 Task: Look for space in Pfaffenhofen an der Ilm, Germany from 9th June, 2023 to 16th June, 2023 for 2 adults in price range Rs.8000 to Rs.16000. Place can be entire place with 2 bedrooms having 2 beds and 1 bathroom. Property type can be house, flat, guest house. Booking option can be shelf check-in. Required host language is English.
Action: Mouse moved to (261, 142)
Screenshot: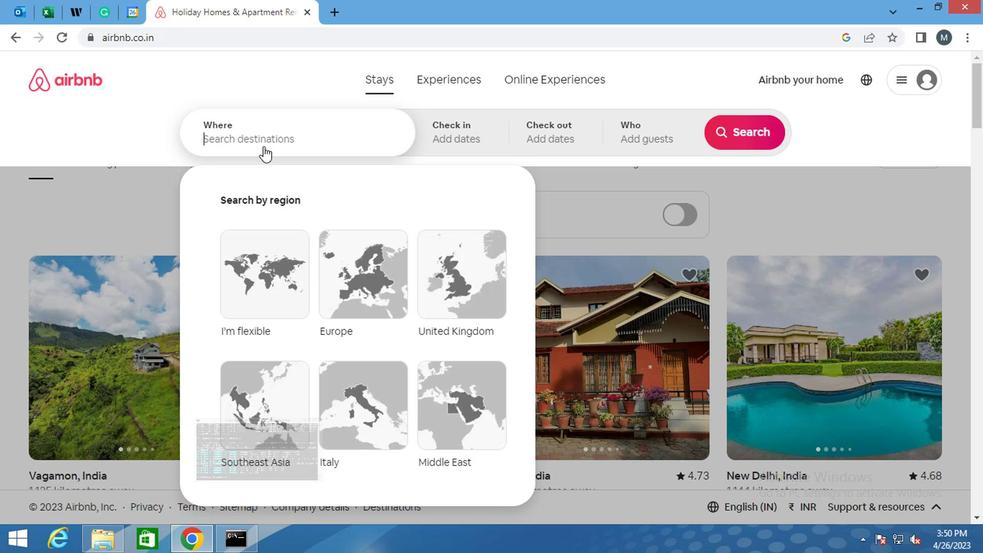 
Action: Mouse pressed left at (261, 142)
Screenshot: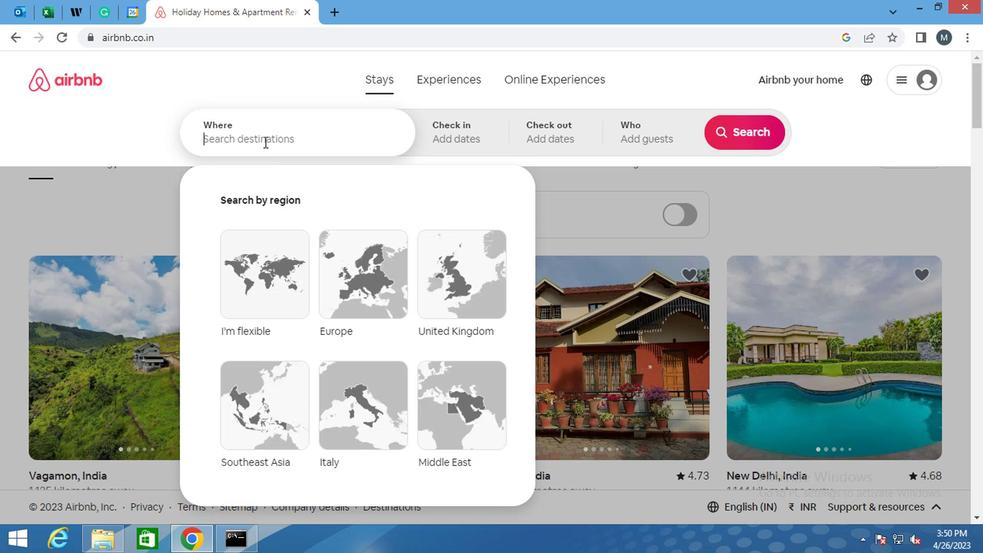 
Action: Key pressed <Key.shift>PFAFFENHOFEN<Key.space>AN<Key.space>DER<Key.space>ILM,<Key.space><Key.shift>GERMAN
Screenshot: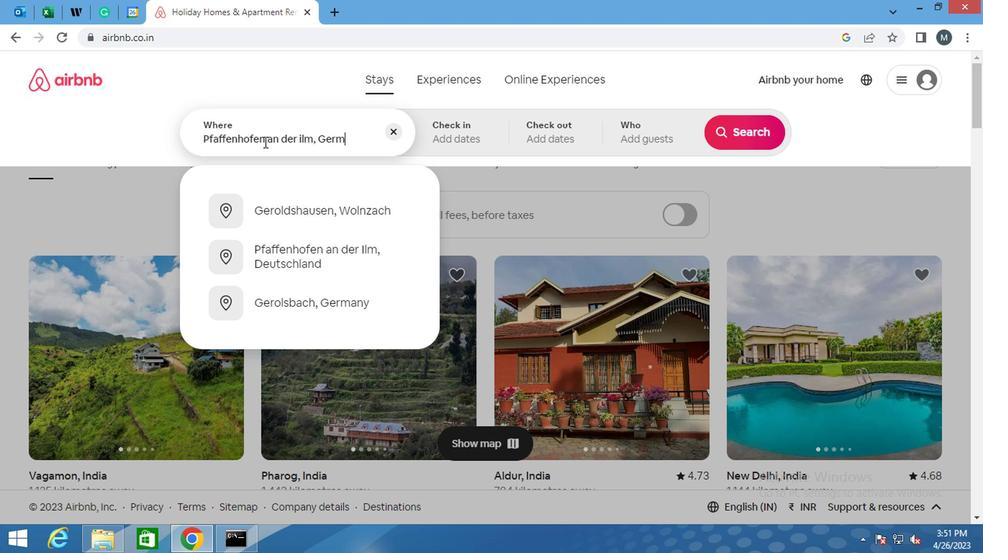
Action: Mouse moved to (286, 210)
Screenshot: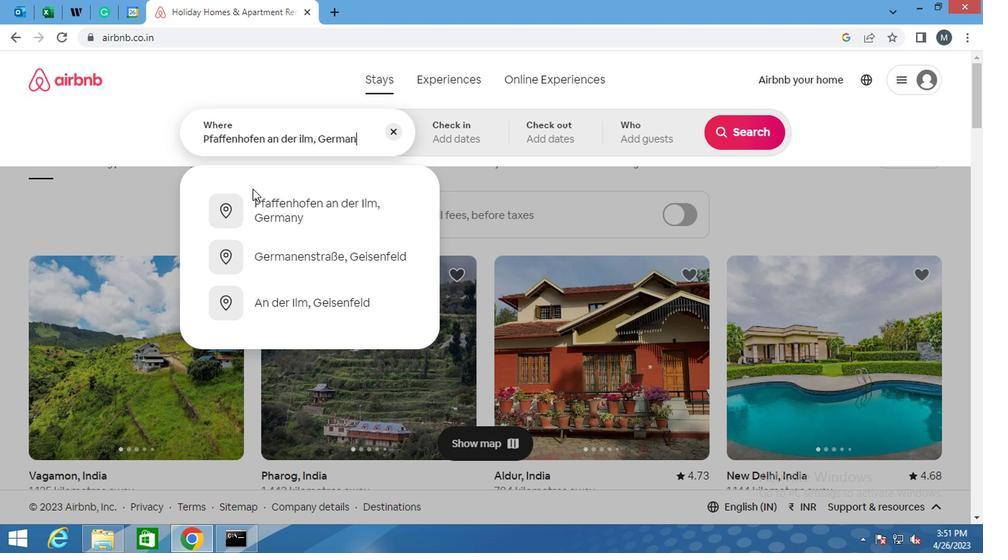 
Action: Mouse pressed left at (286, 210)
Screenshot: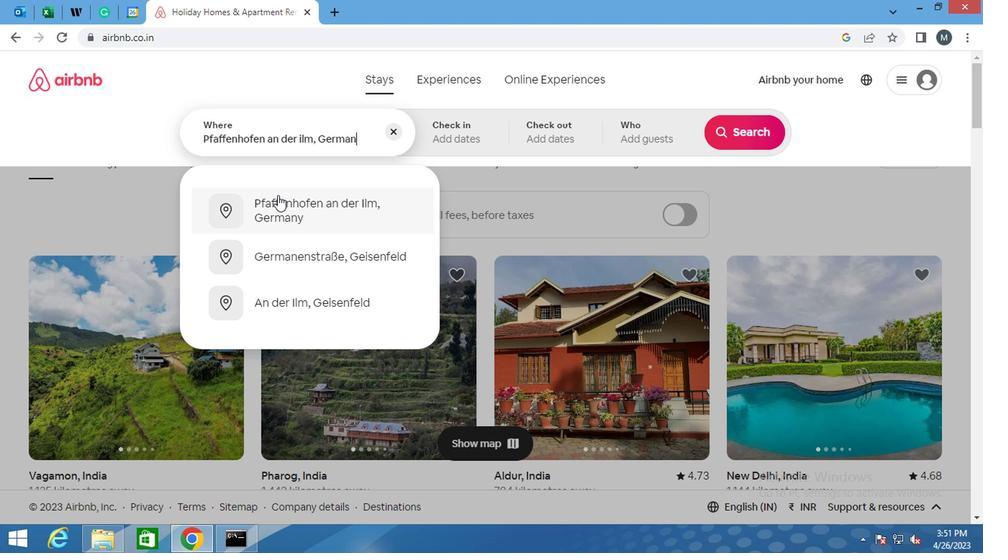 
Action: Mouse moved to (731, 242)
Screenshot: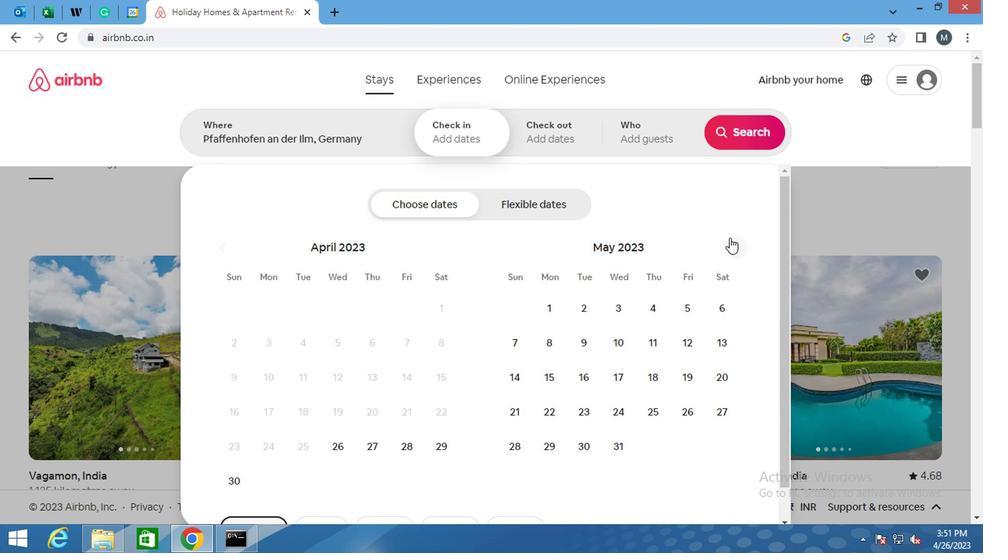 
Action: Mouse pressed left at (731, 242)
Screenshot: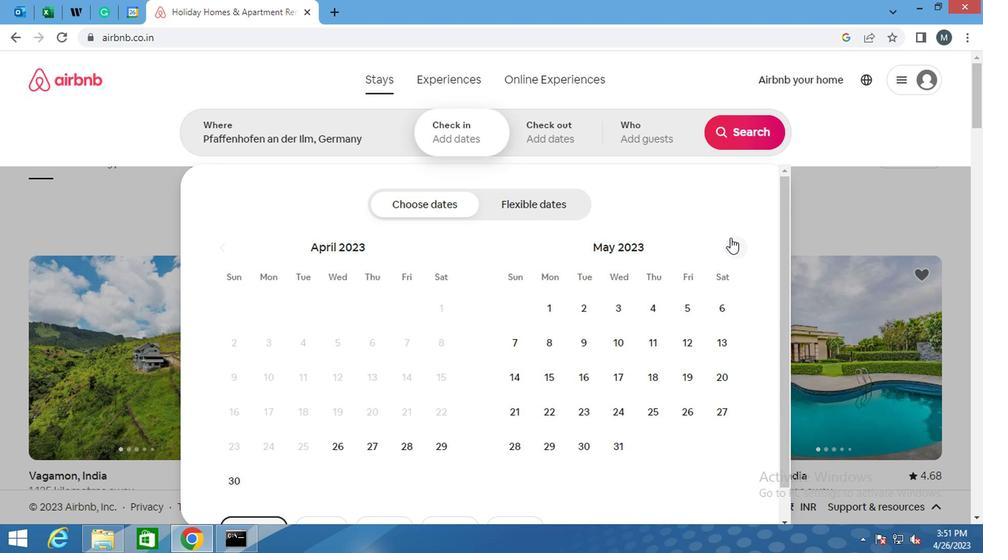 
Action: Mouse moved to (679, 341)
Screenshot: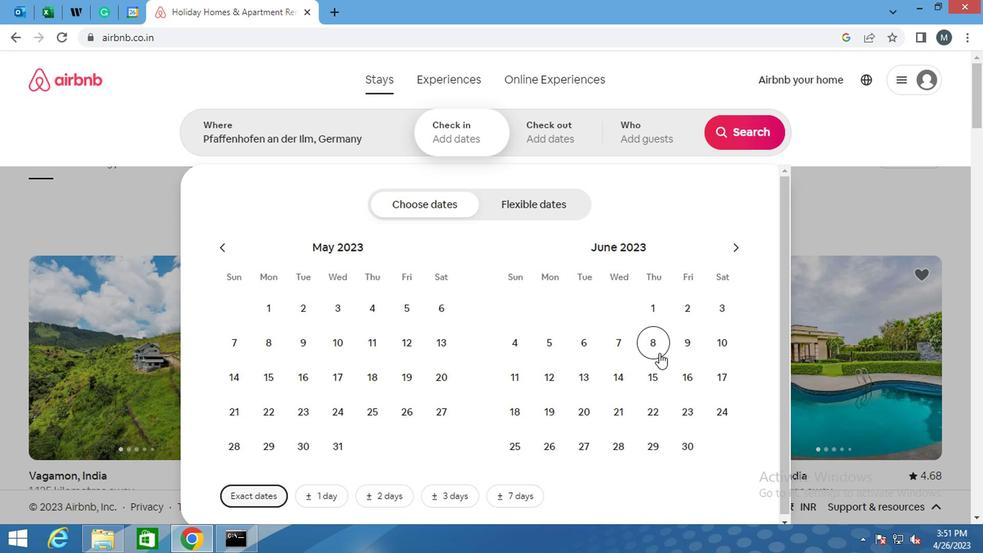 
Action: Mouse pressed left at (679, 341)
Screenshot: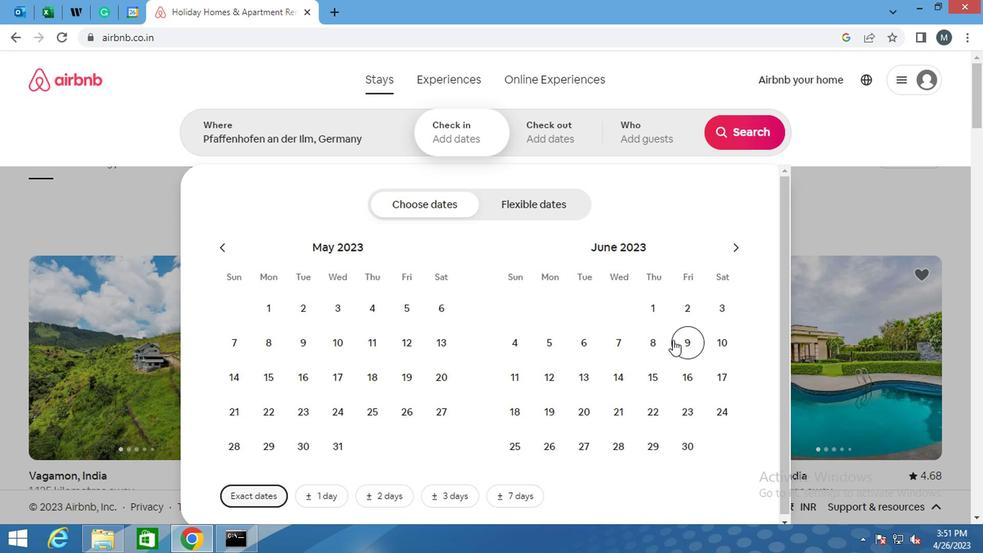 
Action: Mouse moved to (683, 383)
Screenshot: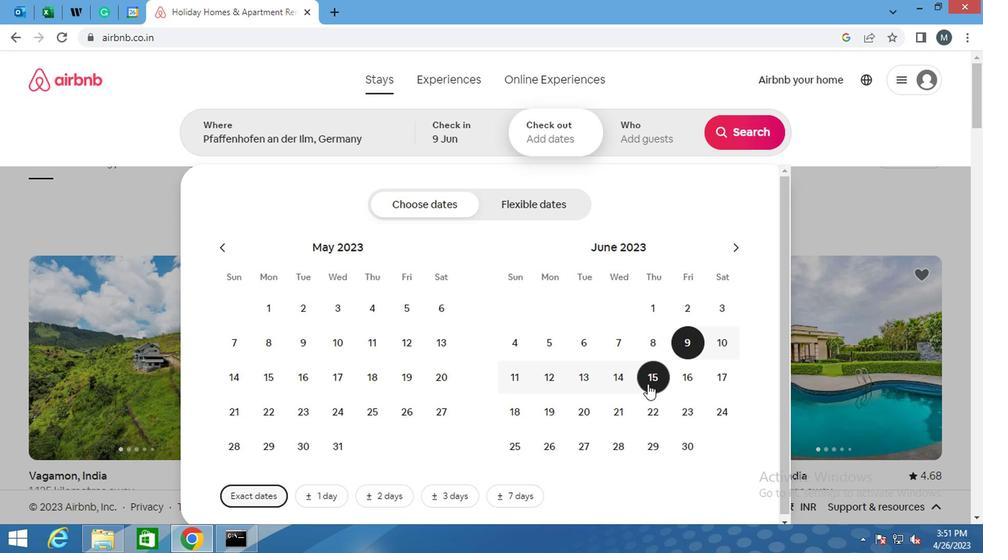 
Action: Mouse pressed left at (683, 383)
Screenshot: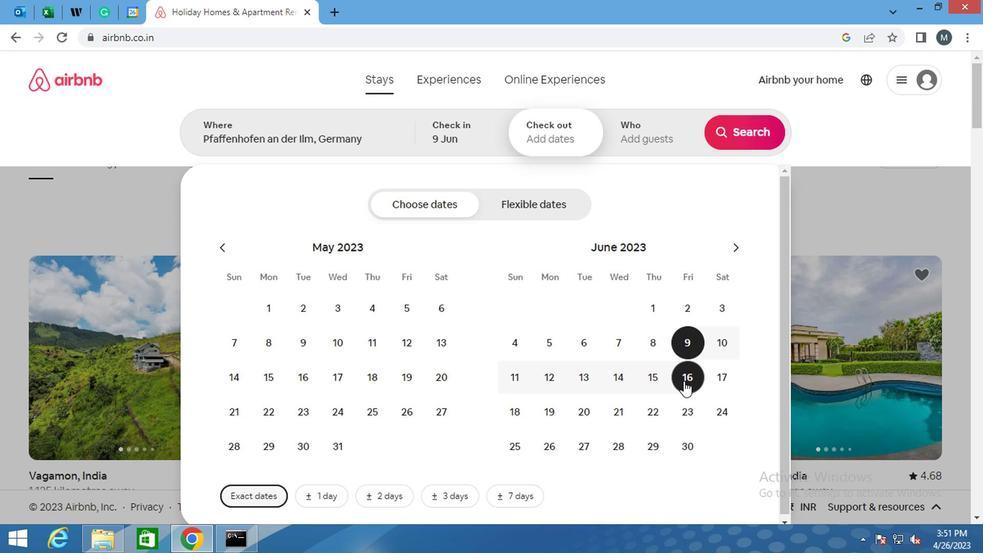 
Action: Mouse moved to (641, 136)
Screenshot: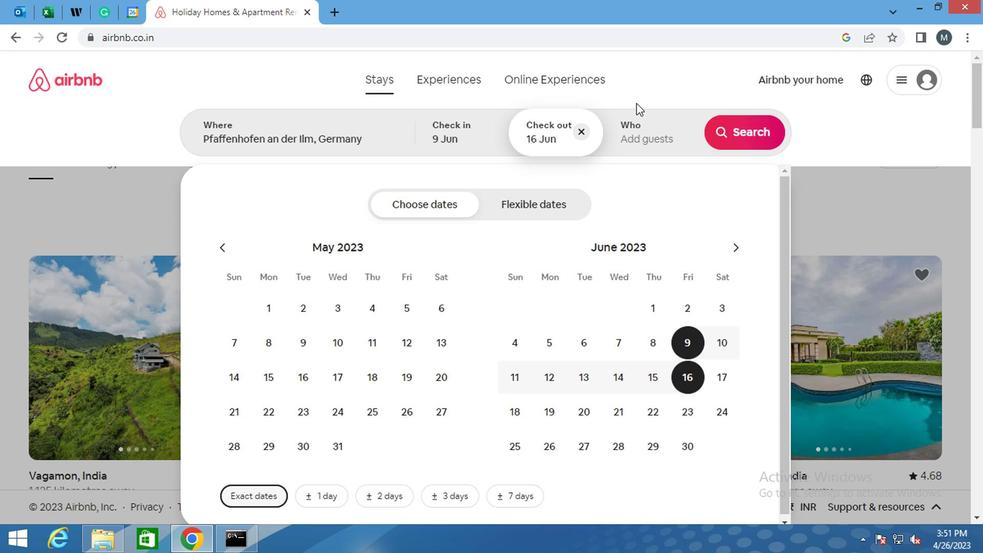 
Action: Mouse pressed left at (641, 136)
Screenshot: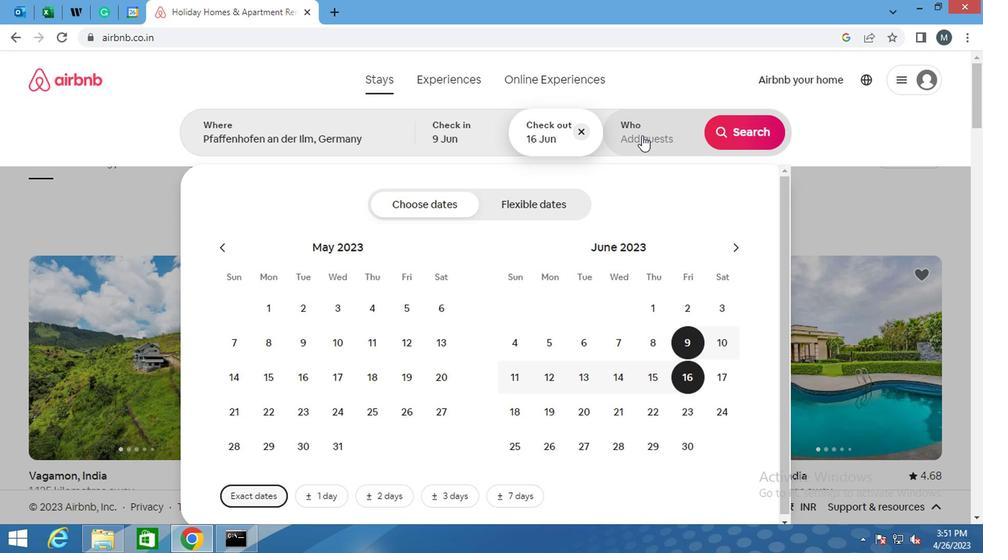 
Action: Mouse moved to (738, 212)
Screenshot: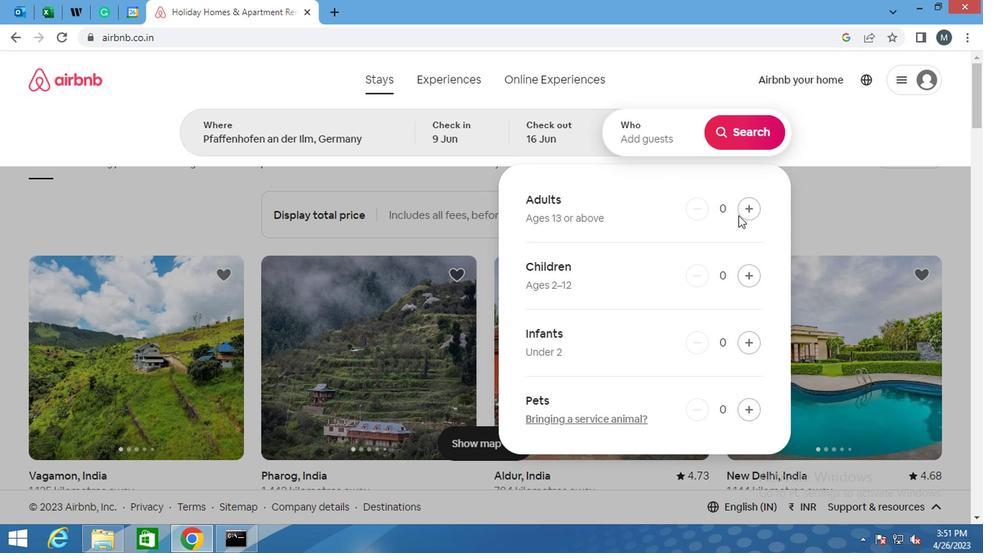 
Action: Mouse pressed left at (738, 212)
Screenshot: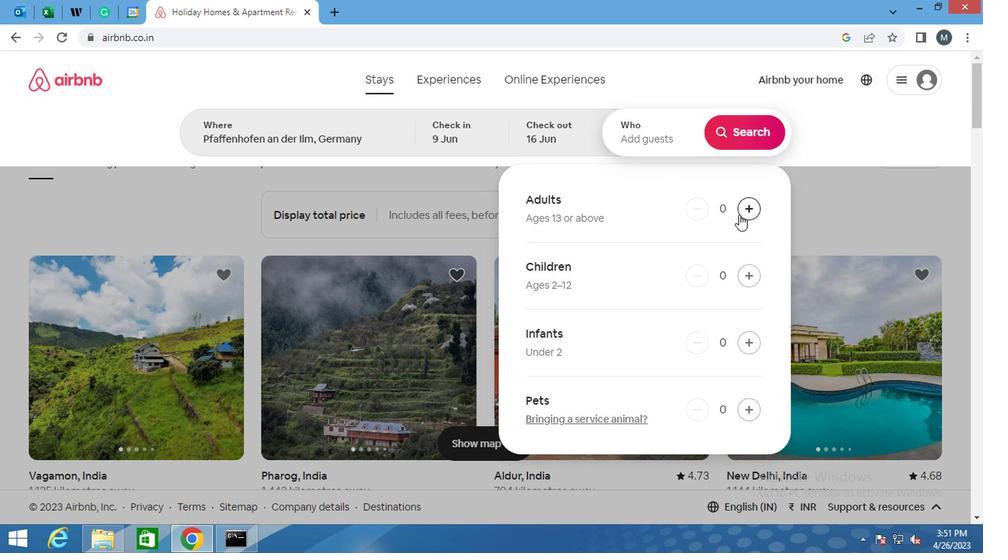 
Action: Mouse moved to (738, 212)
Screenshot: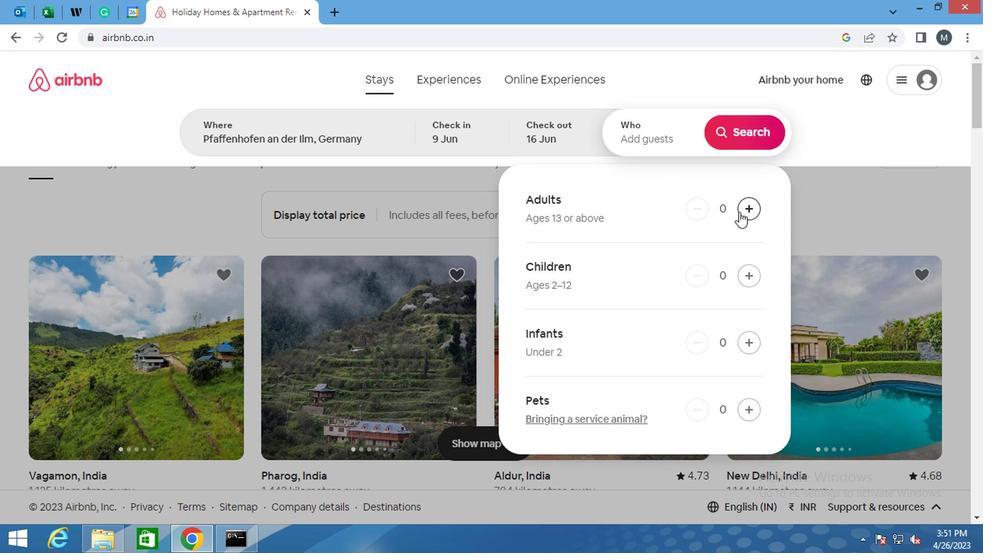 
Action: Mouse pressed left at (738, 212)
Screenshot: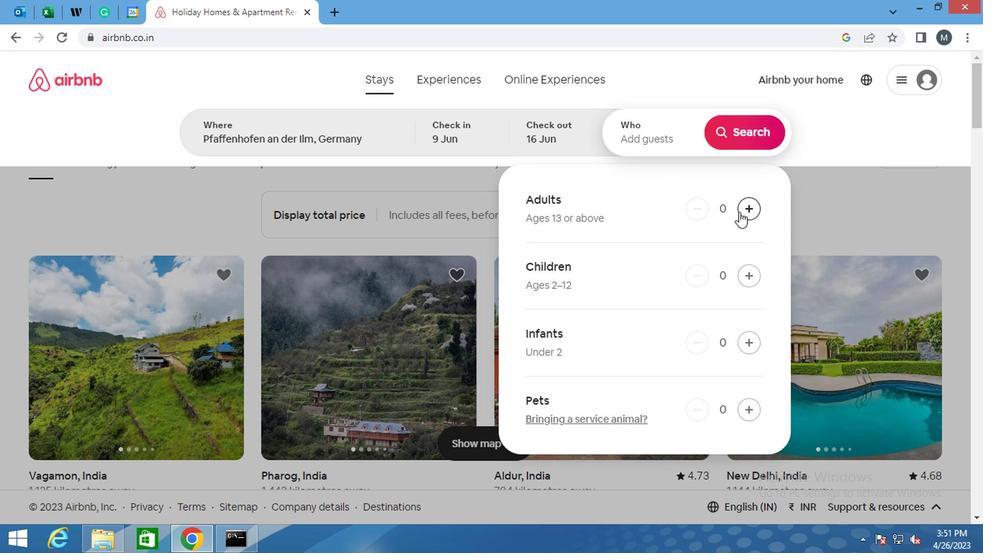 
Action: Mouse moved to (743, 142)
Screenshot: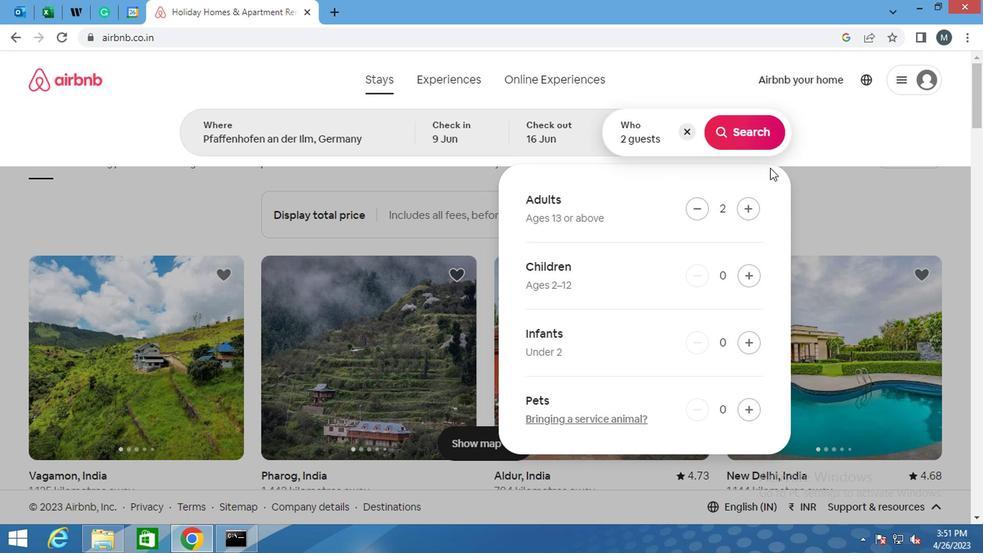 
Action: Mouse pressed left at (743, 142)
Screenshot: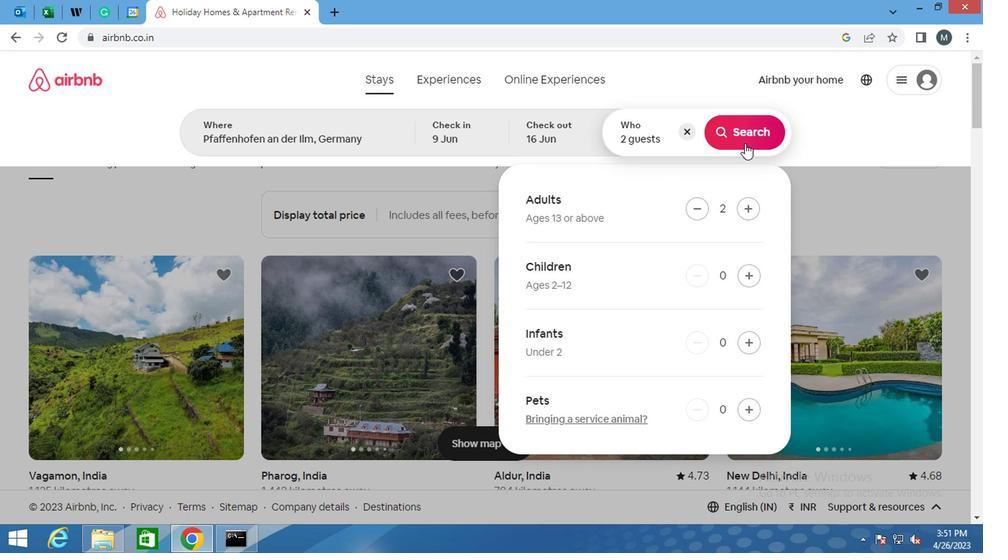
Action: Mouse moved to (925, 144)
Screenshot: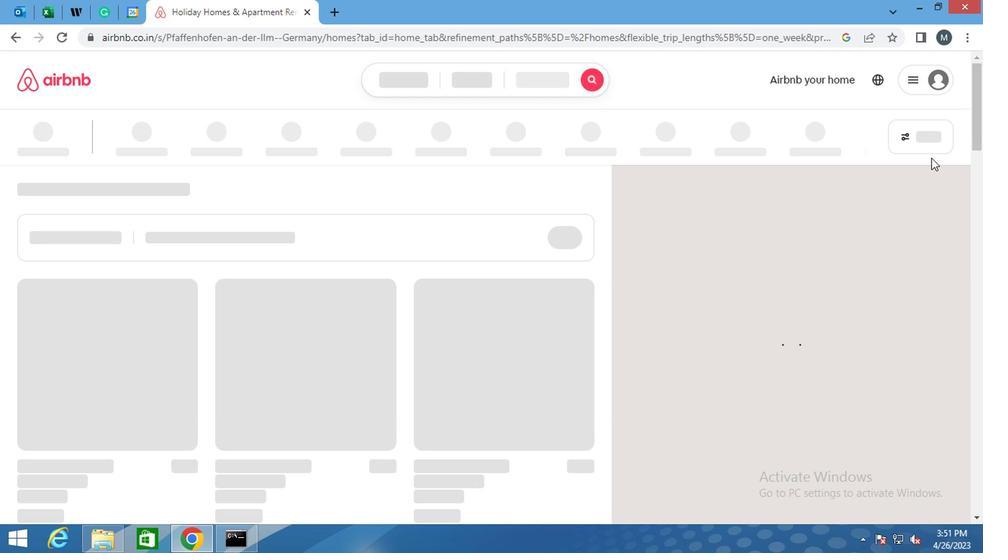 
Action: Mouse pressed left at (925, 144)
Screenshot: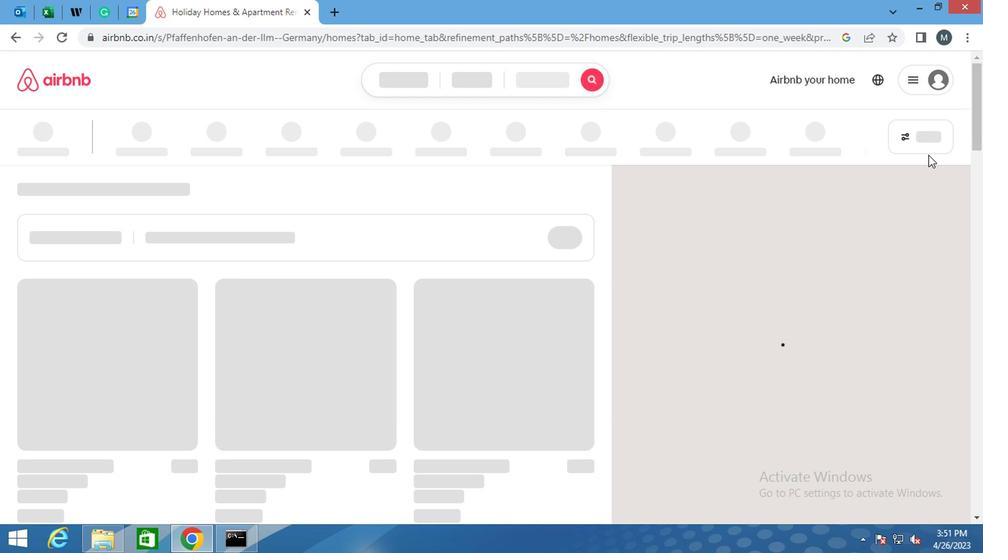 
Action: Mouse moved to (923, 139)
Screenshot: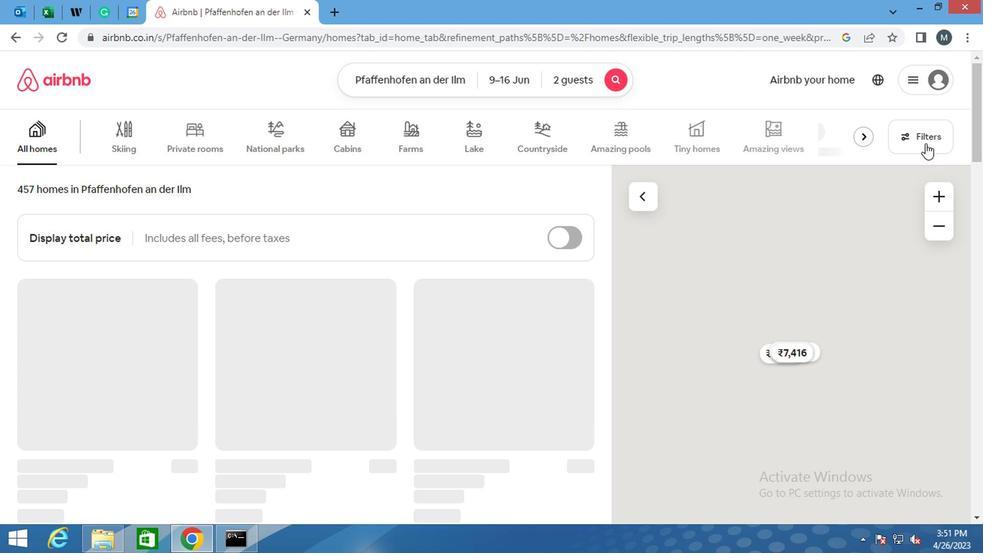 
Action: Mouse pressed left at (923, 139)
Screenshot: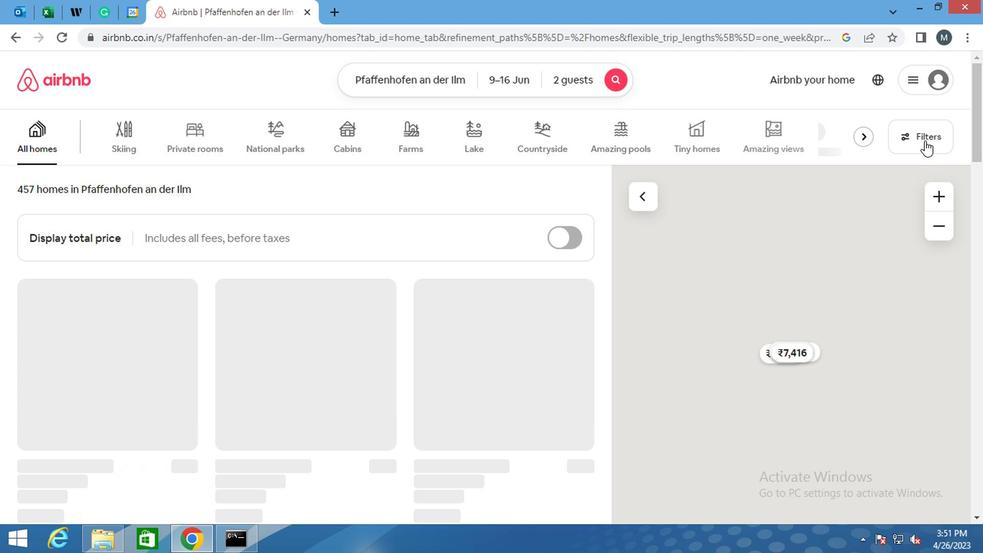 
Action: Mouse moved to (893, 139)
Screenshot: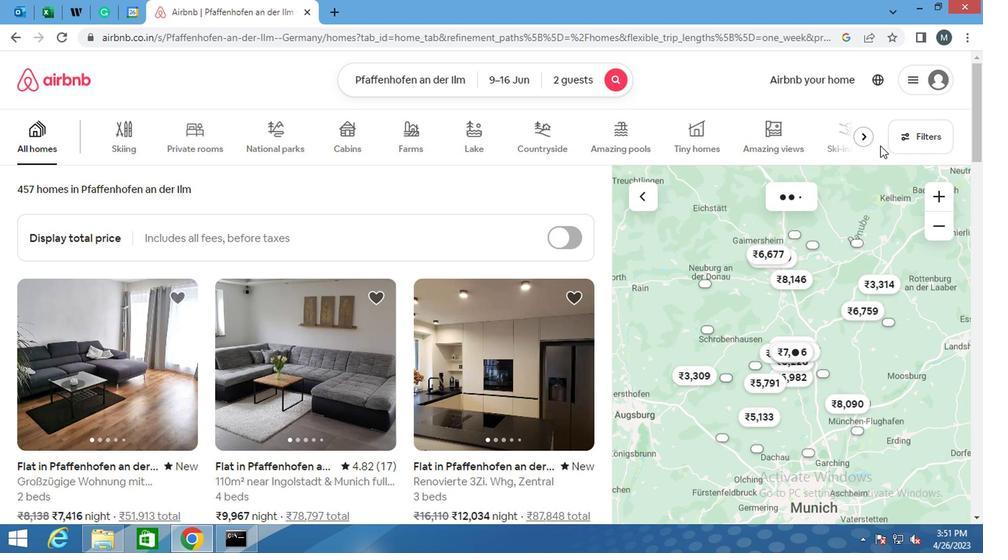 
Action: Mouse pressed left at (893, 139)
Screenshot: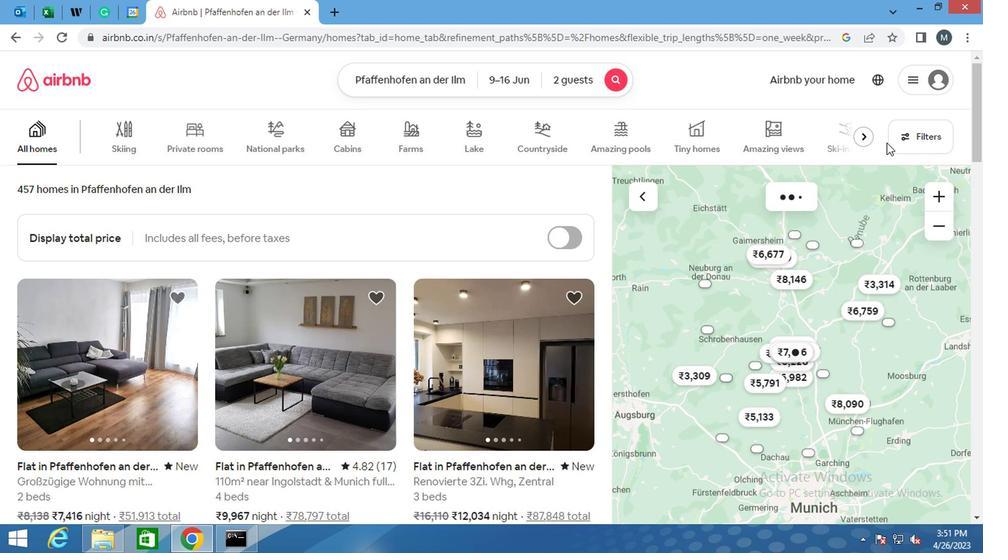 
Action: Mouse moved to (335, 322)
Screenshot: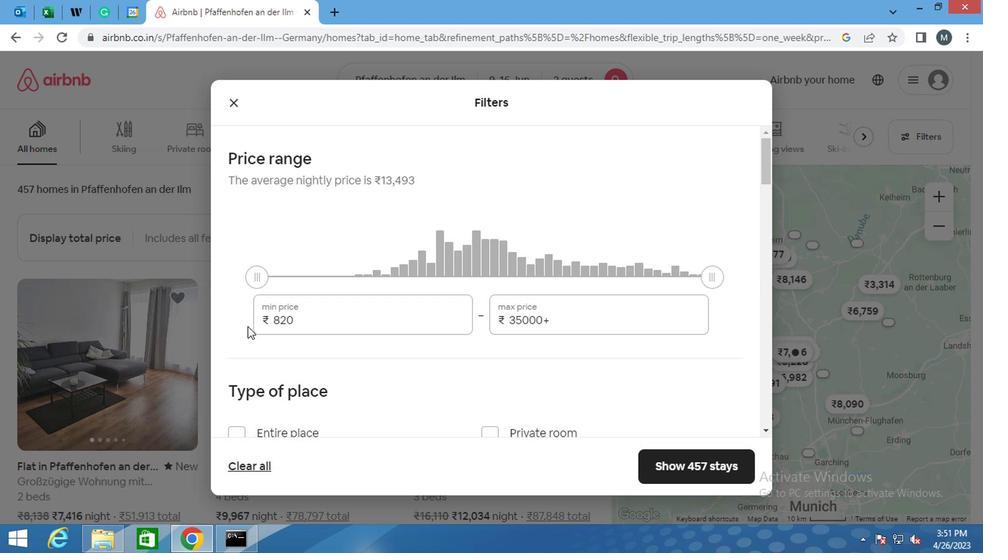 
Action: Mouse pressed left at (335, 322)
Screenshot: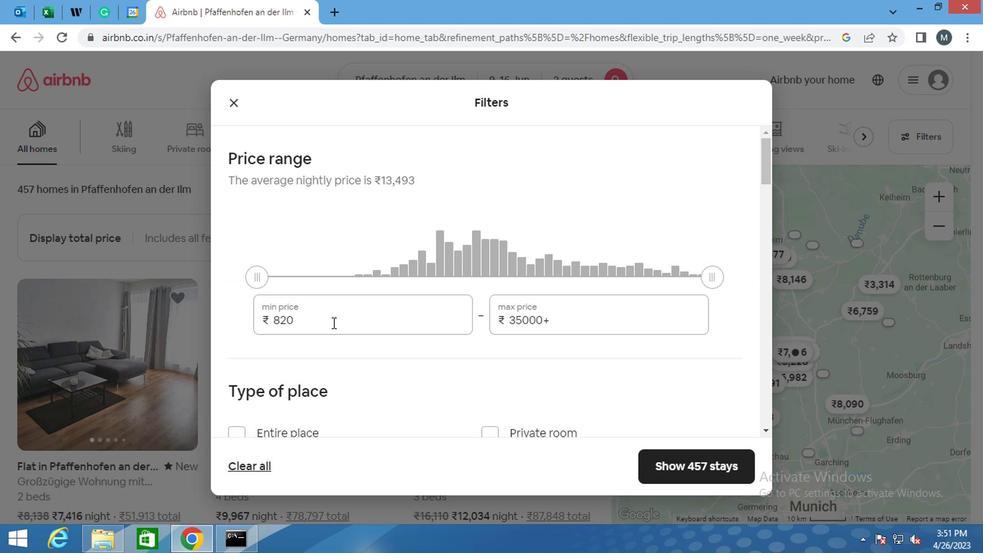 
Action: Mouse moved to (336, 321)
Screenshot: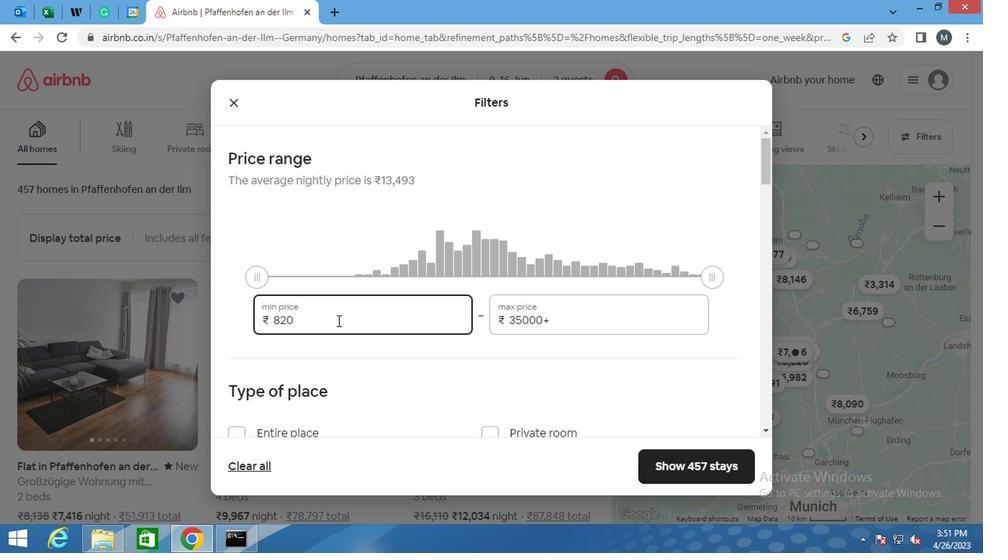 
Action: Key pressed <Key.backspace><Key.backspace><Key.backspace><Key.backspace>8000
Screenshot: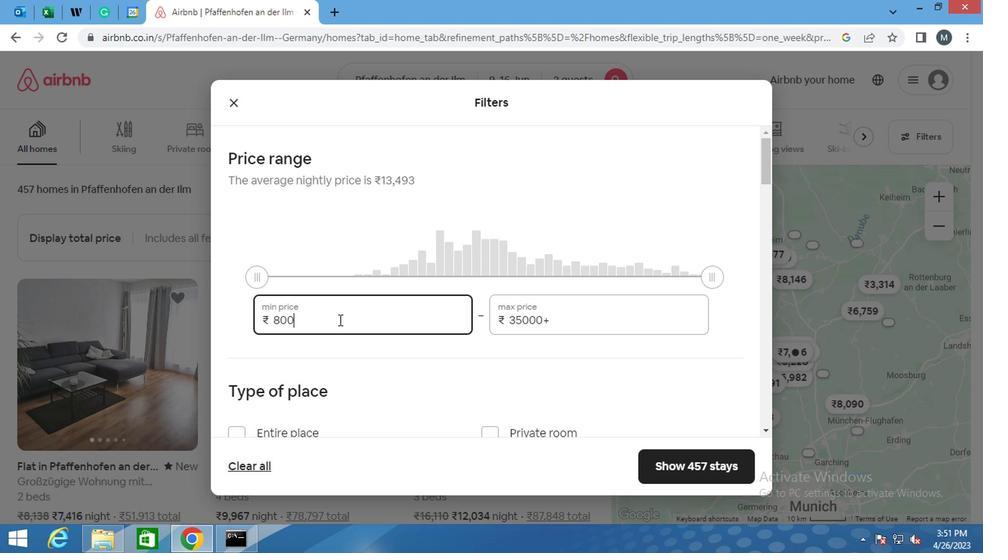 
Action: Mouse moved to (561, 321)
Screenshot: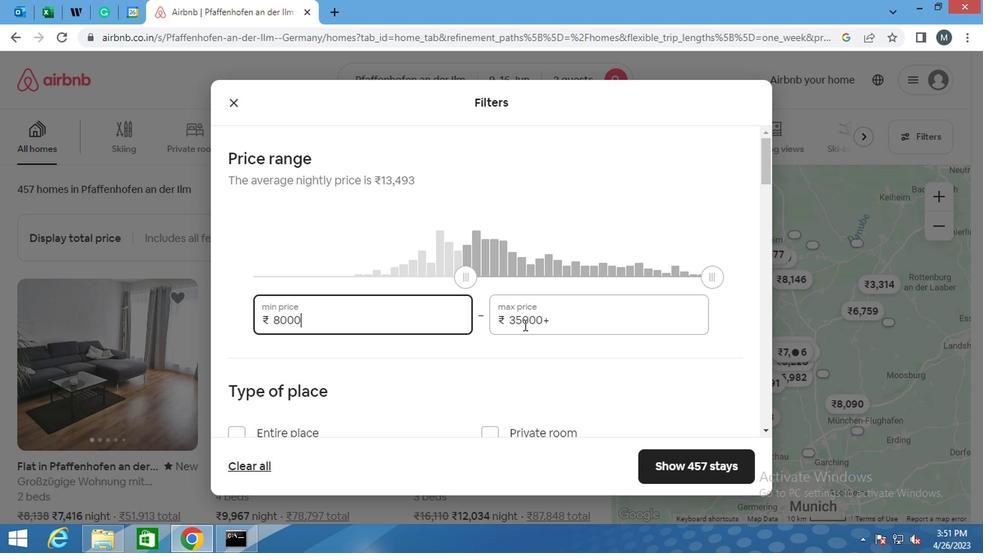 
Action: Mouse pressed left at (561, 321)
Screenshot: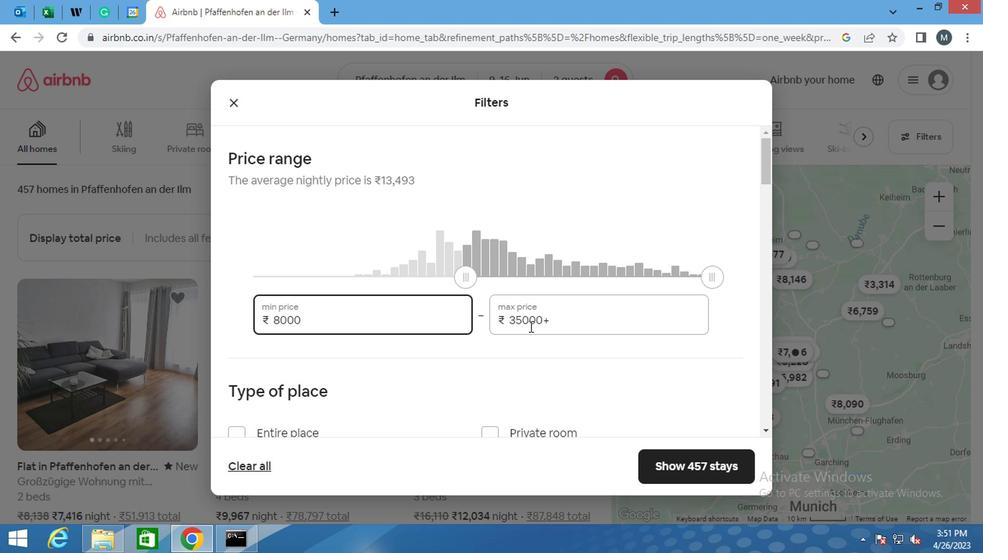 
Action: Mouse moved to (557, 321)
Screenshot: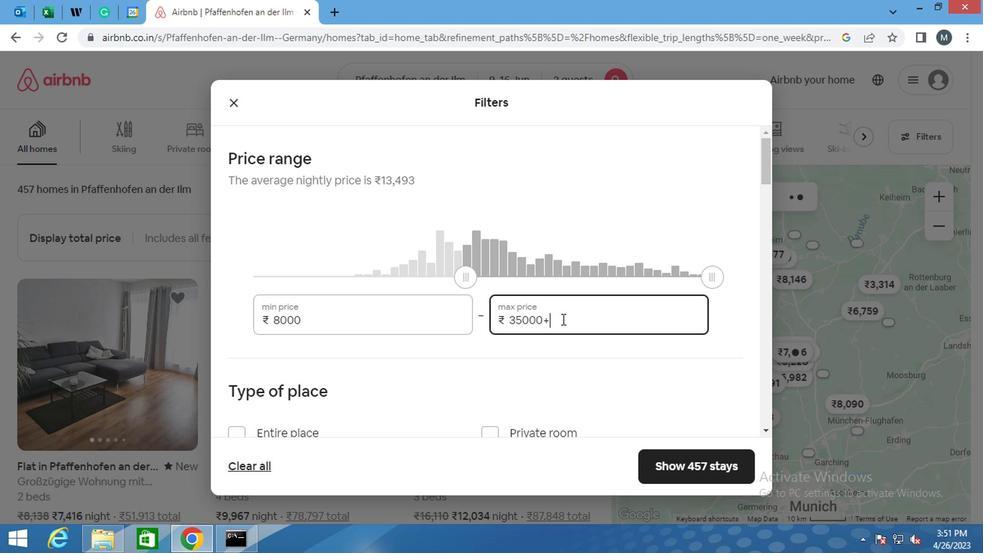 
Action: Key pressed <Key.backspace>
Screenshot: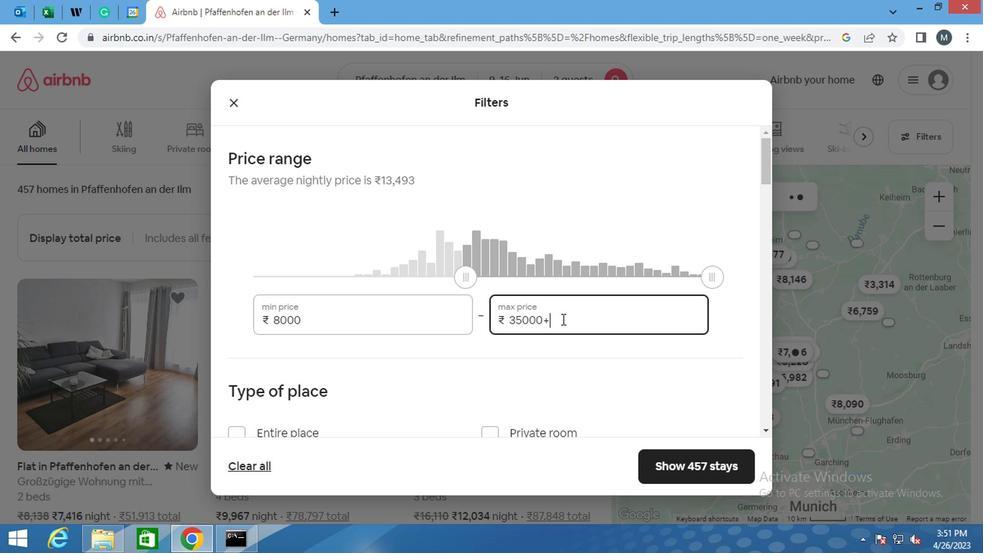 
Action: Mouse moved to (548, 322)
Screenshot: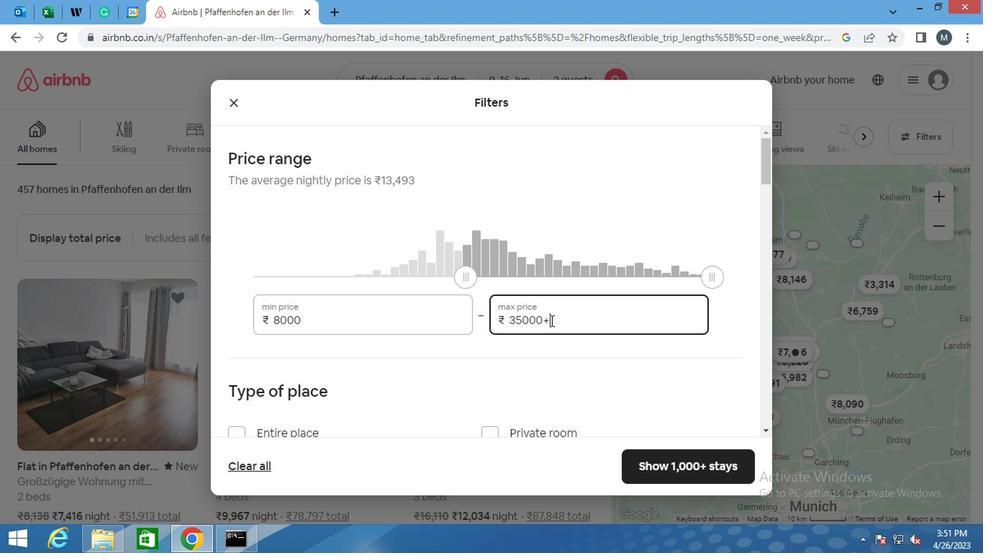 
Action: Key pressed <Key.backspace>
Screenshot: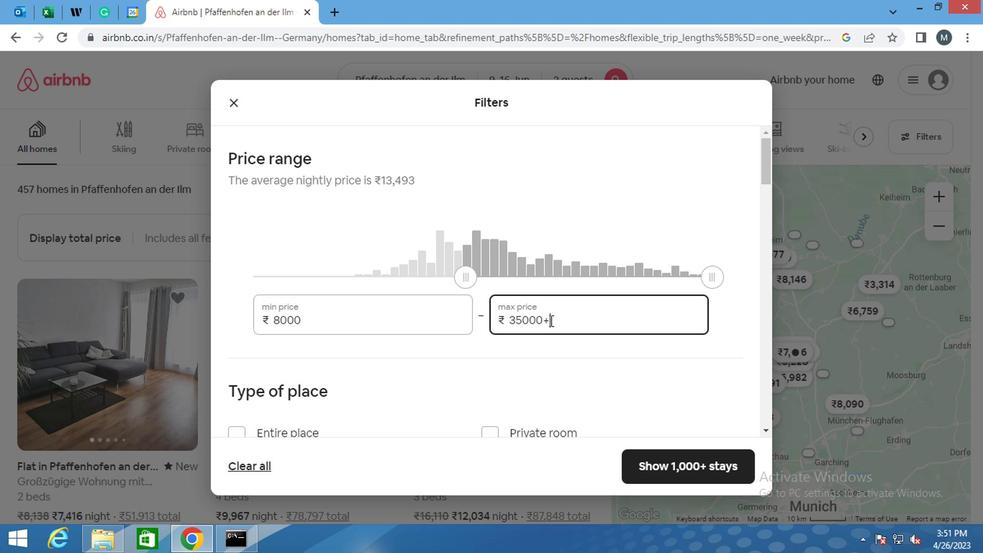 
Action: Mouse moved to (546, 322)
Screenshot: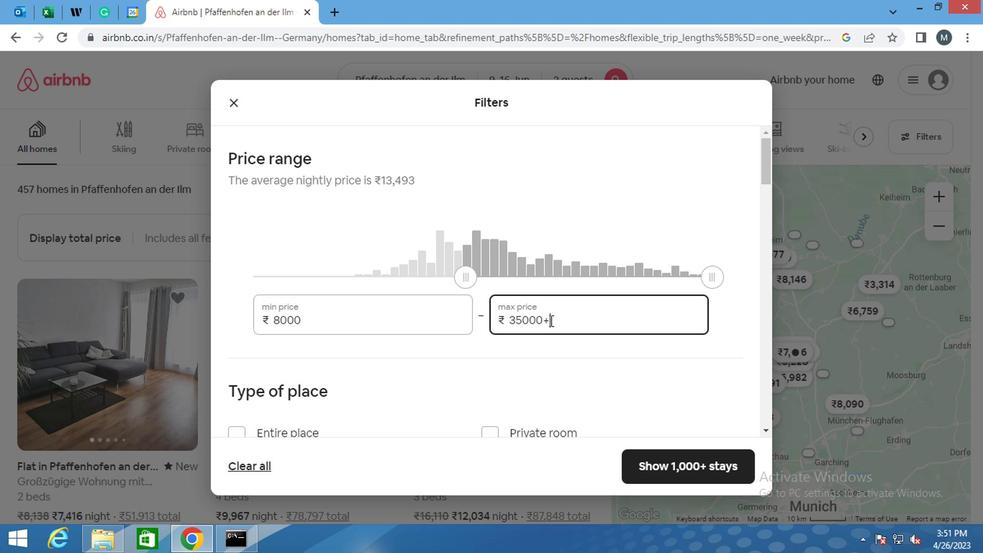 
Action: Key pressed <Key.backspace><Key.backspace><Key.backspace><Key.backspace><Key.backspace><Key.backspace><Key.backspace><Key.backspace><Key.backspace><Key.backspace><Key.backspace><Key.backspace><Key.backspace><Key.backspace>
Screenshot: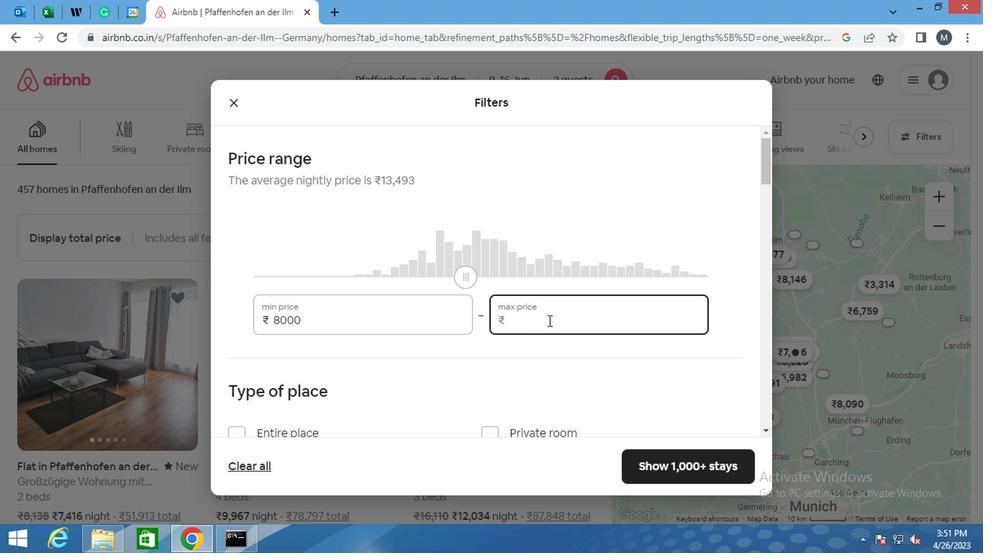 
Action: Mouse moved to (530, 320)
Screenshot: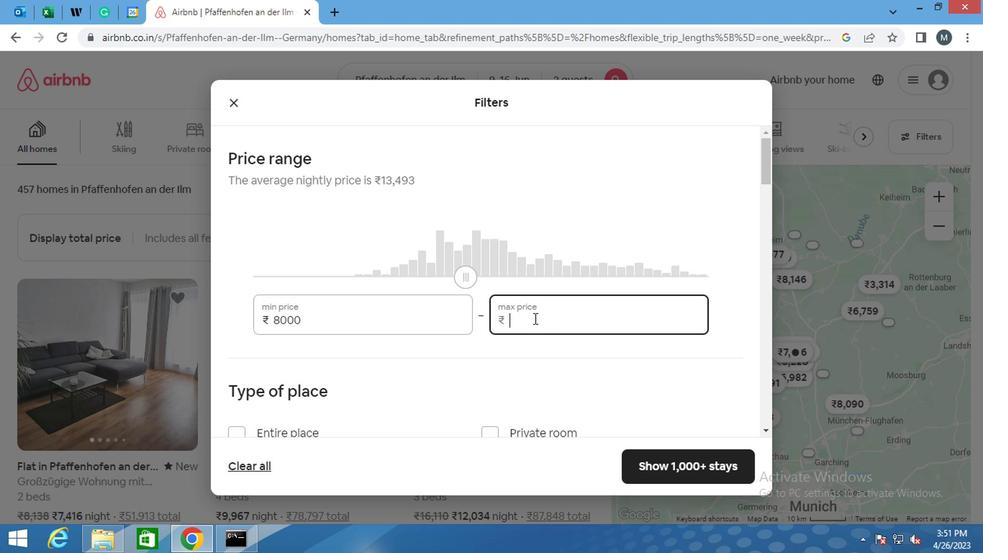 
Action: Key pressed 1
Screenshot: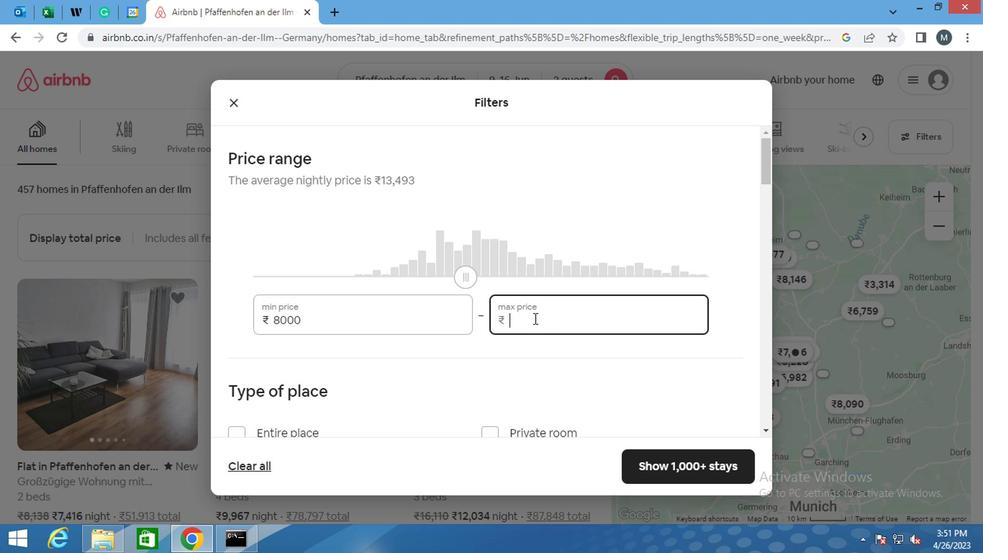 
Action: Mouse moved to (528, 320)
Screenshot: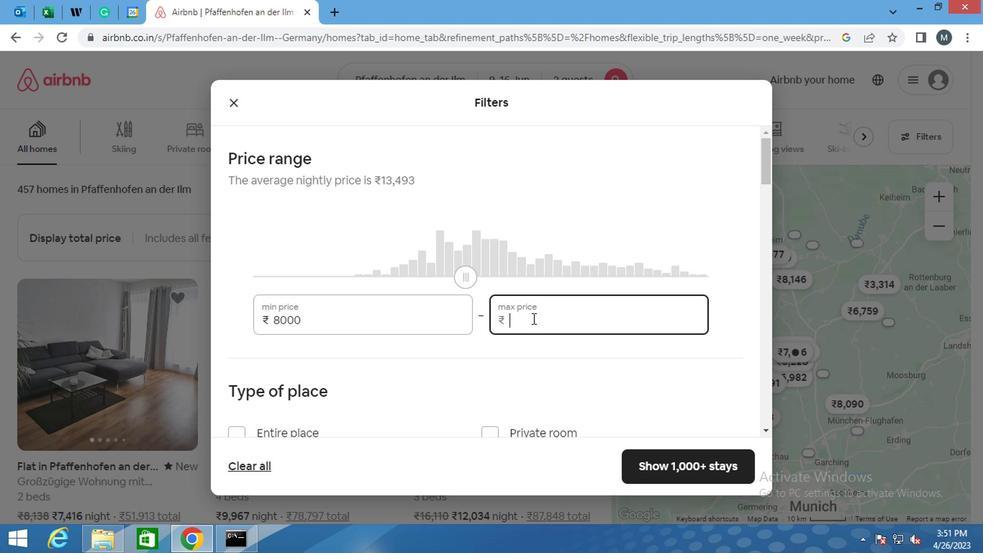 
Action: Key pressed 5<Key.backspace>
Screenshot: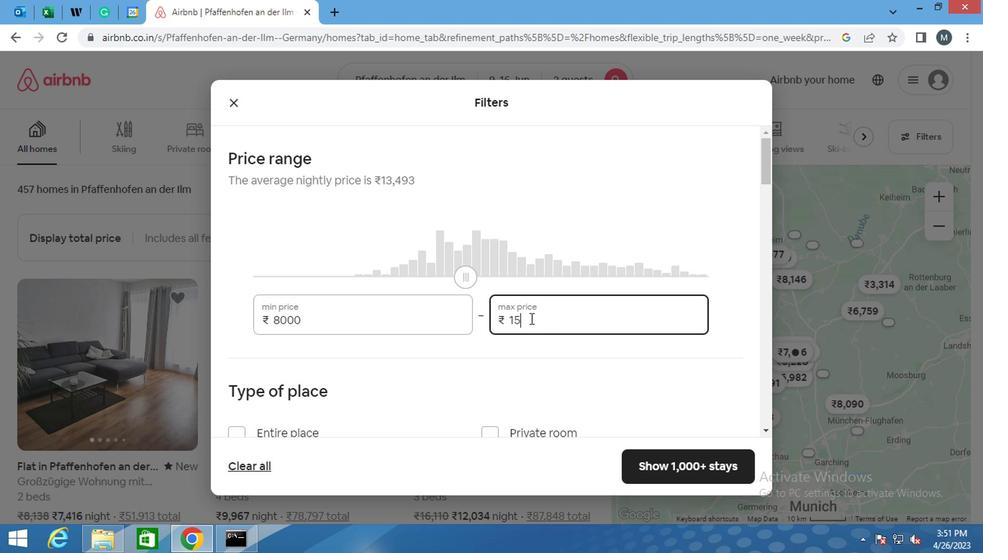 
Action: Mouse moved to (526, 320)
Screenshot: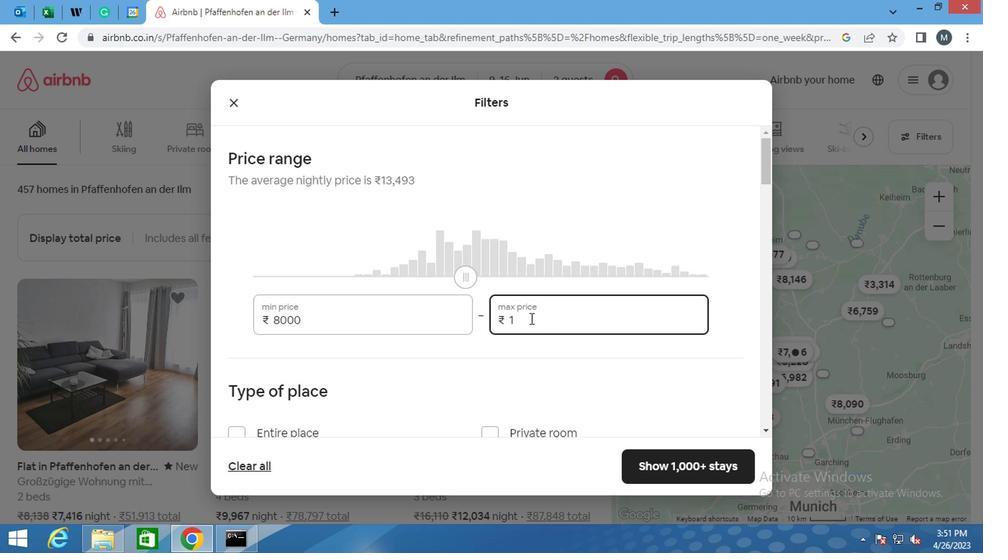 
Action: Key pressed 6000
Screenshot: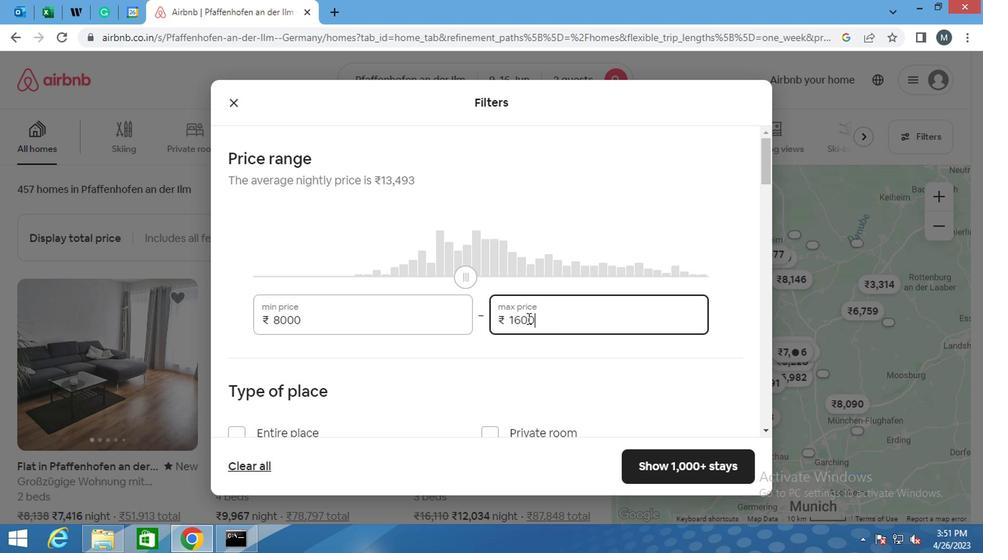 
Action: Mouse moved to (484, 298)
Screenshot: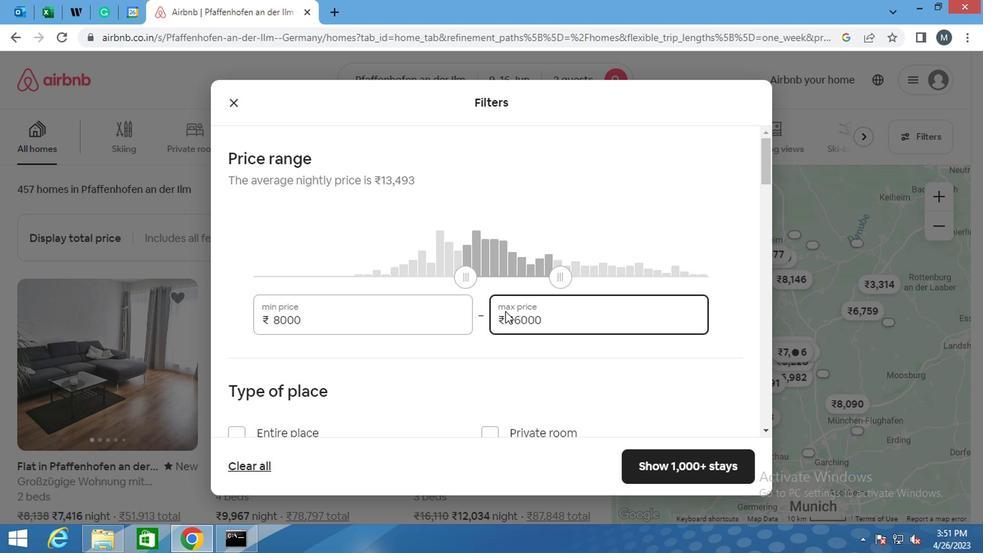 
Action: Mouse scrolled (484, 297) with delta (0, -1)
Screenshot: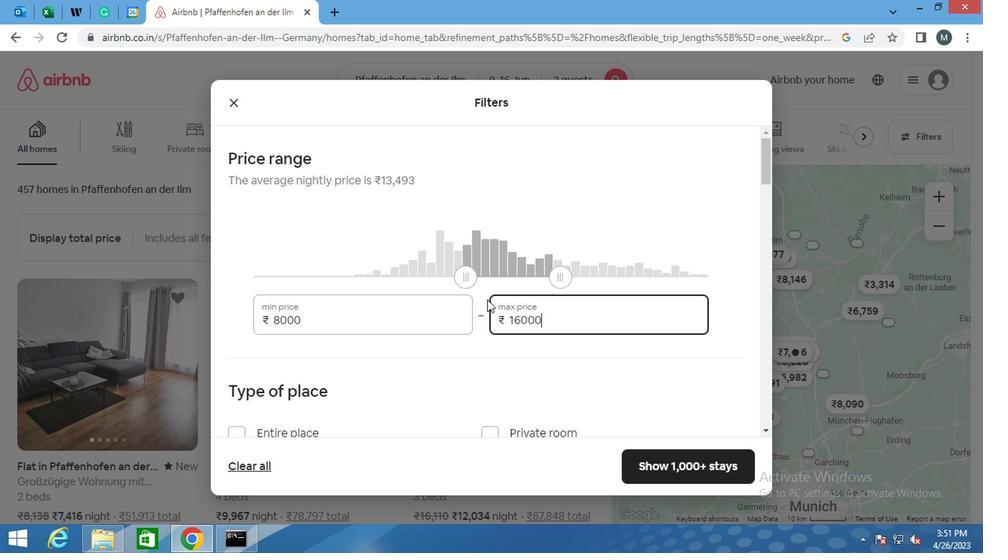 
Action: Mouse scrolled (484, 297) with delta (0, -1)
Screenshot: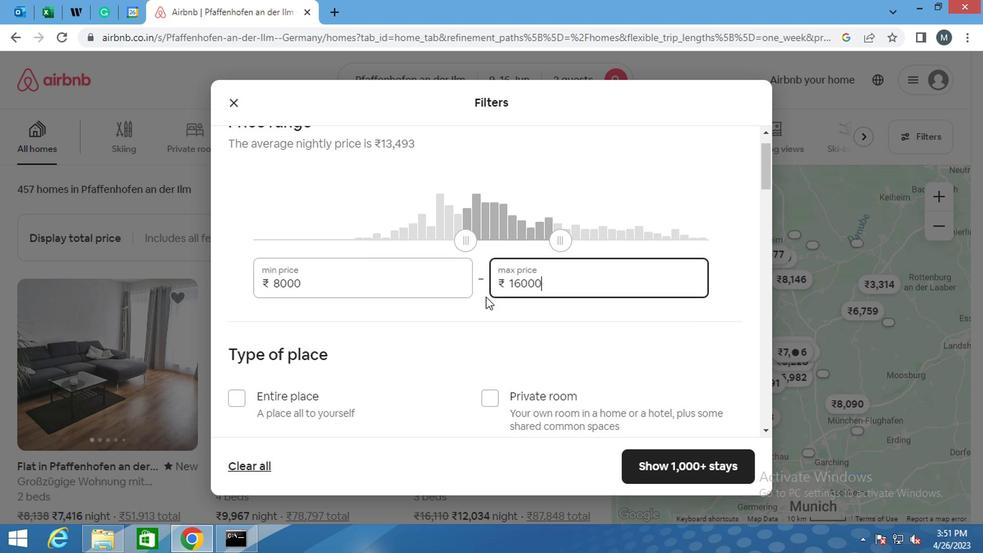 
Action: Mouse moved to (228, 290)
Screenshot: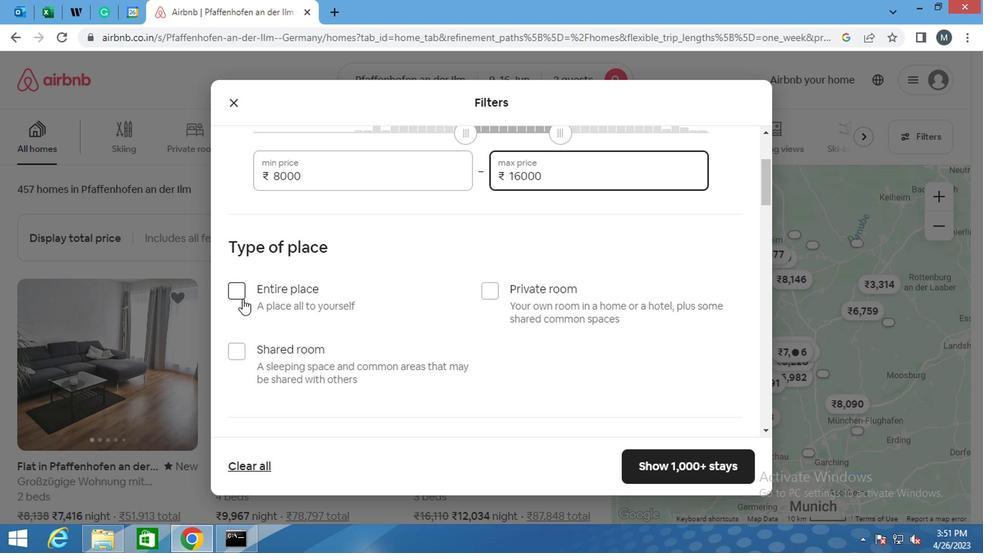 
Action: Mouse pressed left at (228, 290)
Screenshot: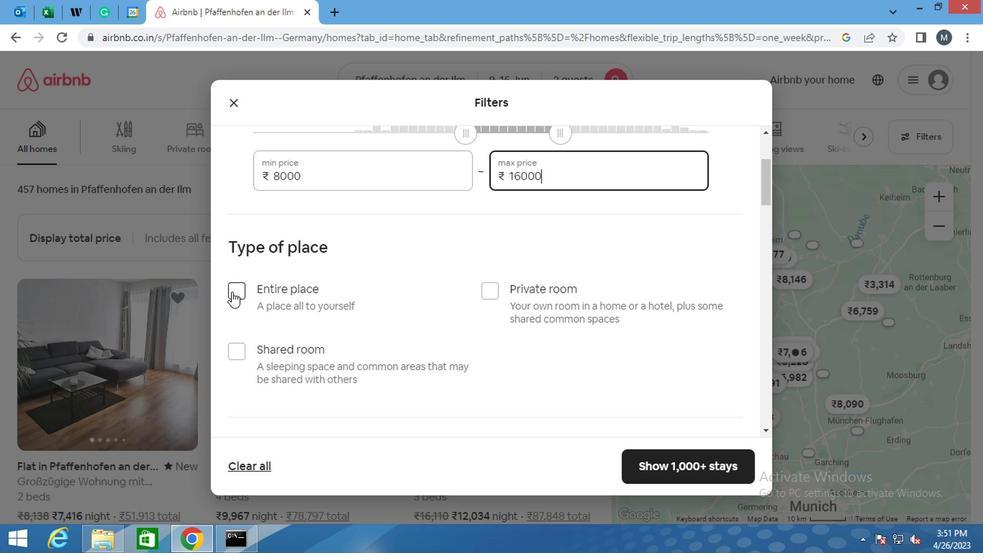 
Action: Mouse moved to (369, 307)
Screenshot: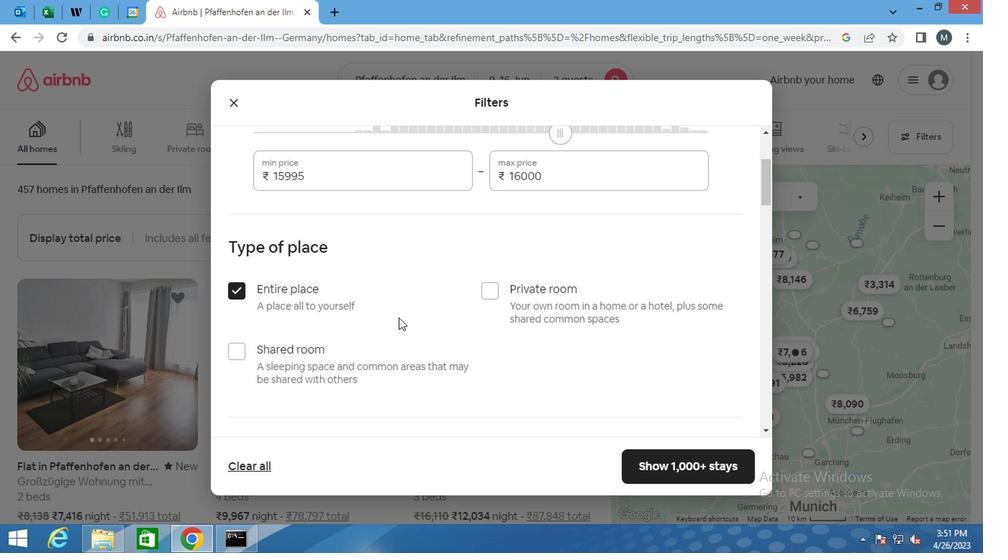 
Action: Mouse scrolled (369, 306) with delta (0, -1)
Screenshot: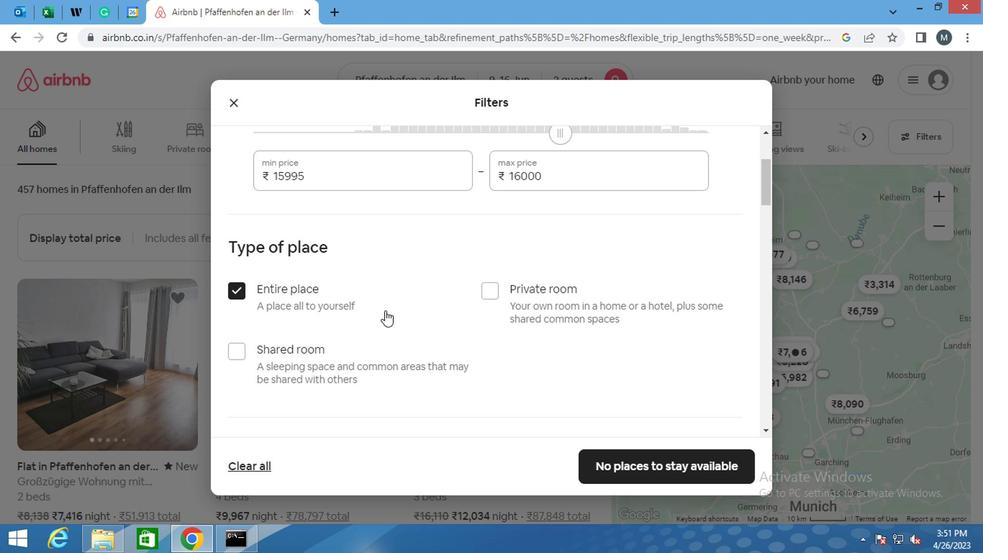 
Action: Mouse scrolled (369, 306) with delta (0, -1)
Screenshot: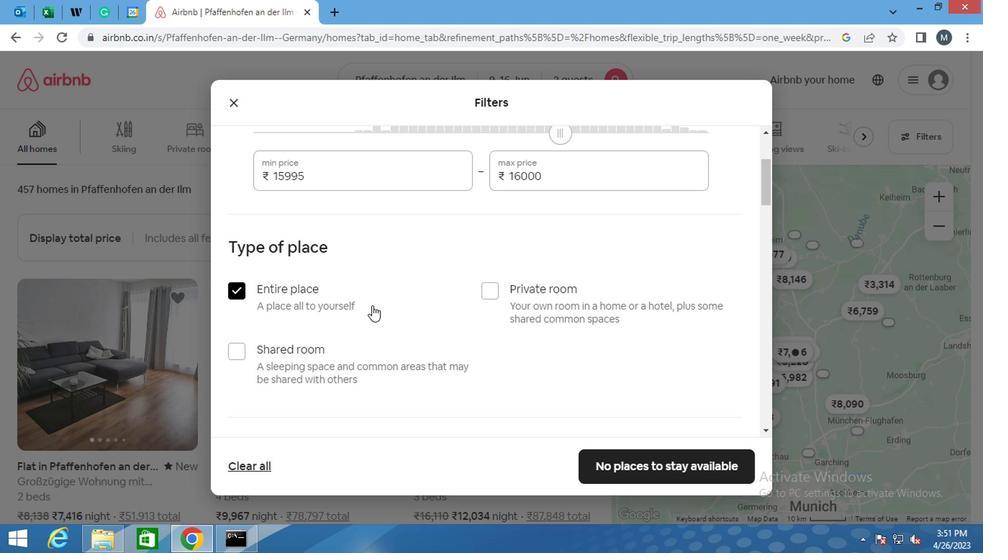 
Action: Mouse scrolled (369, 306) with delta (0, -1)
Screenshot: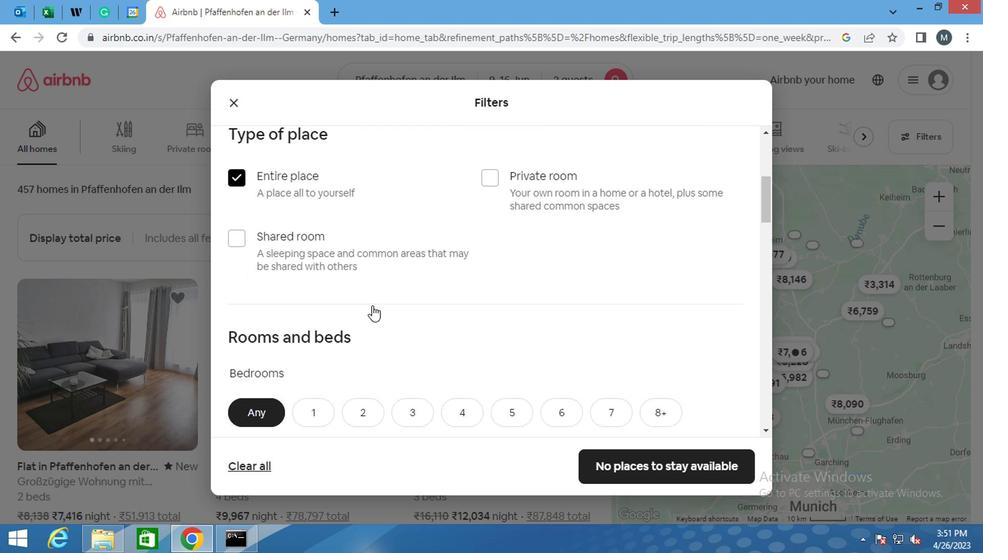 
Action: Mouse scrolled (369, 306) with delta (0, -1)
Screenshot: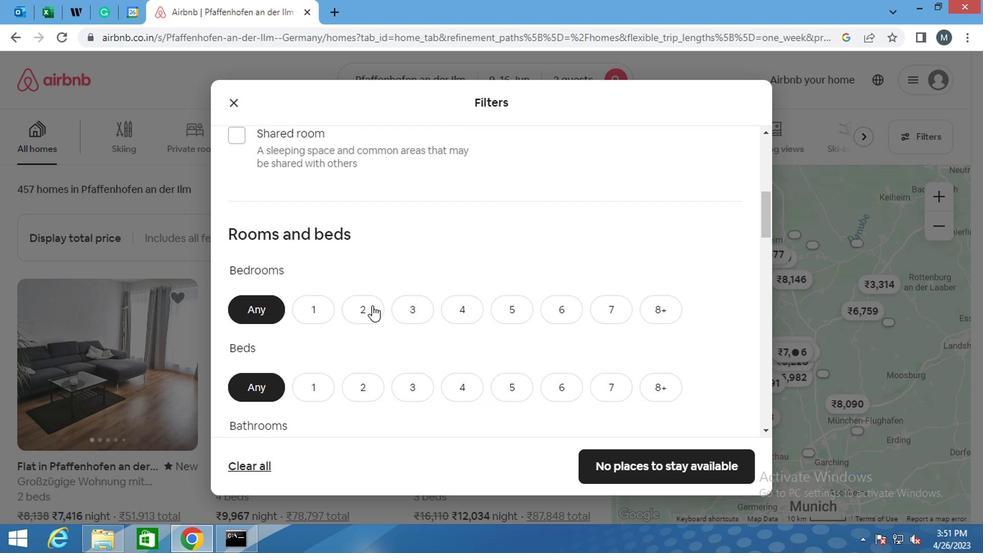 
Action: Mouse scrolled (369, 306) with delta (0, -1)
Screenshot: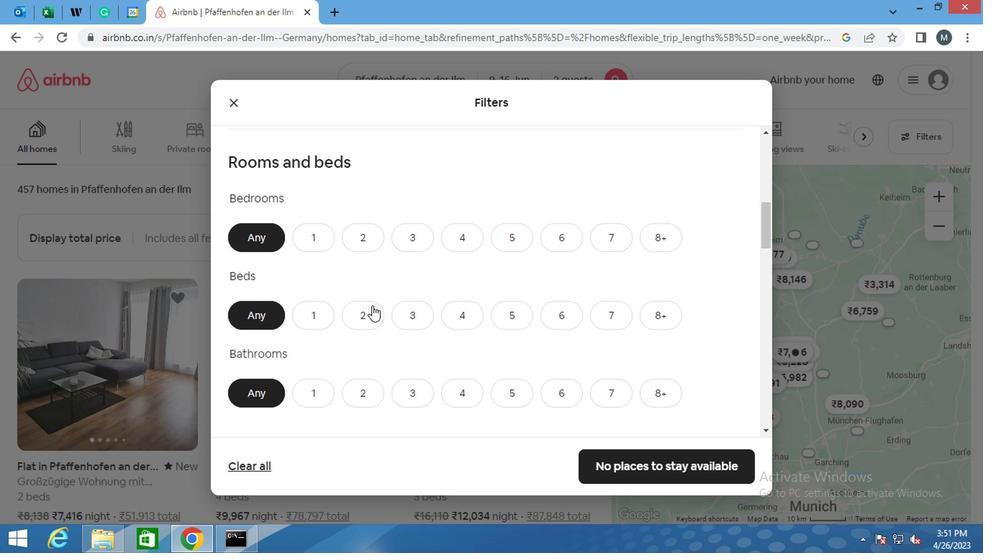 
Action: Mouse moved to (365, 179)
Screenshot: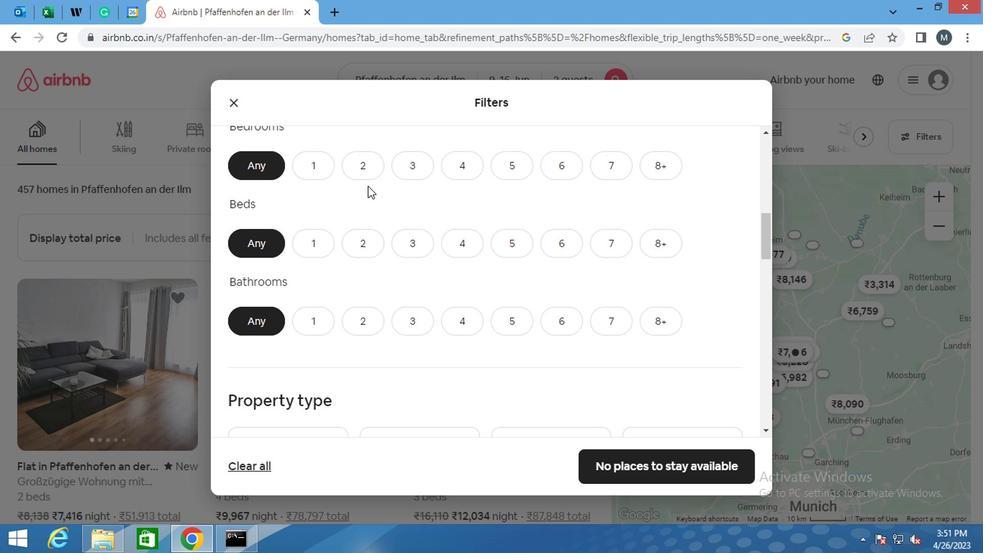 
Action: Mouse pressed left at (365, 179)
Screenshot: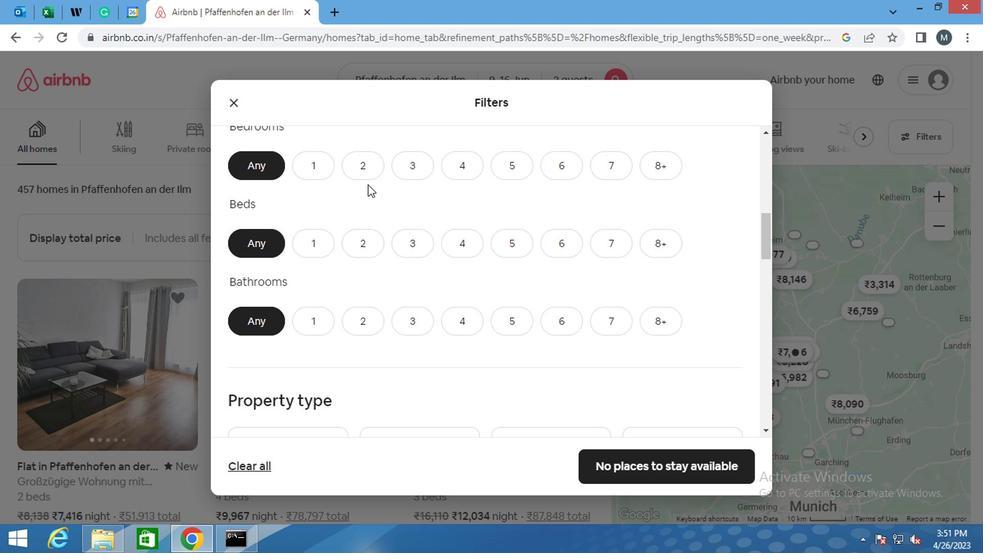 
Action: Mouse moved to (368, 250)
Screenshot: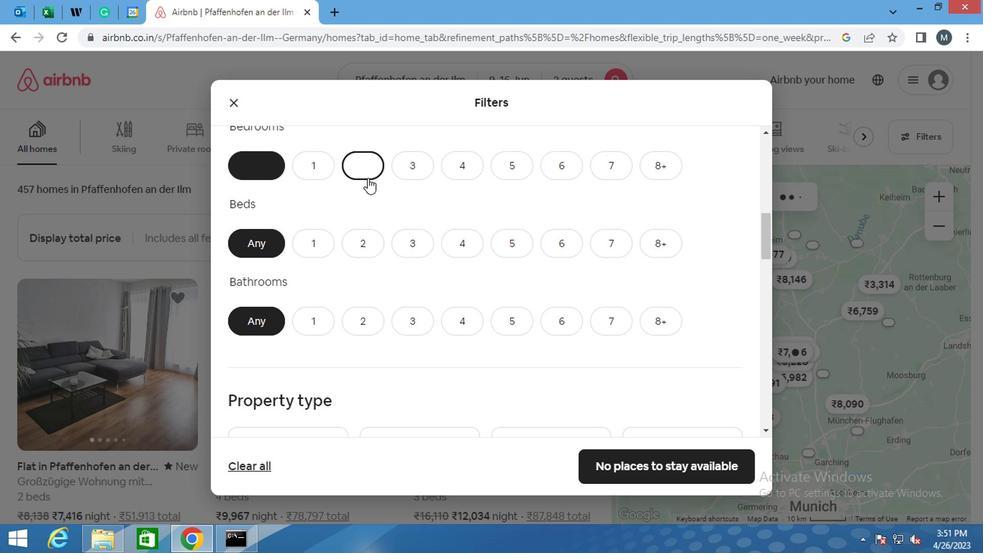 
Action: Mouse pressed left at (368, 250)
Screenshot: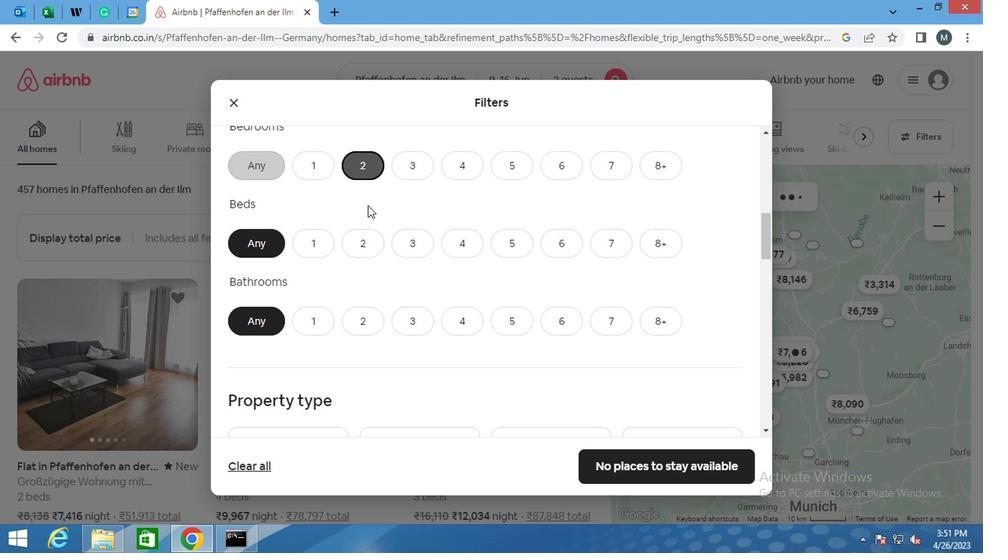 
Action: Mouse moved to (323, 329)
Screenshot: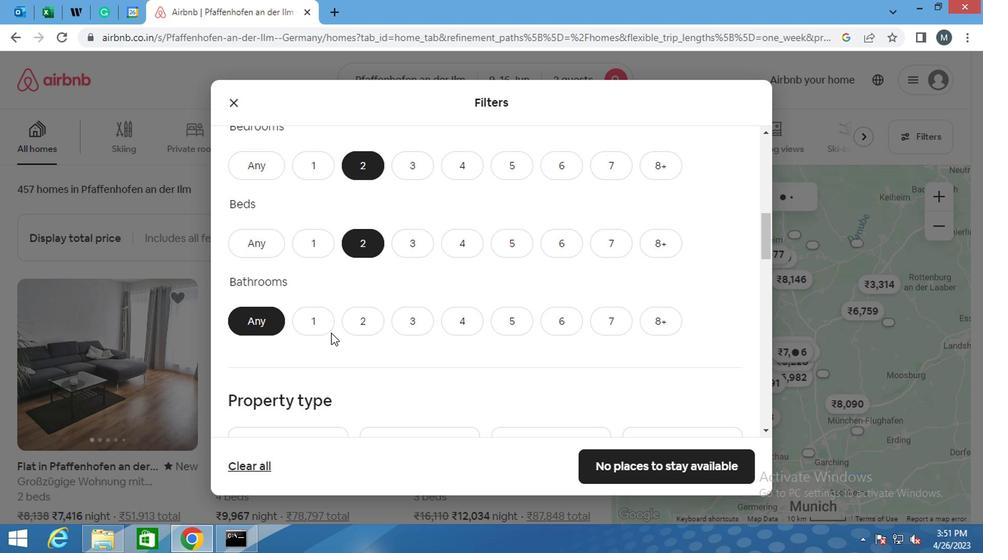
Action: Mouse pressed left at (323, 329)
Screenshot: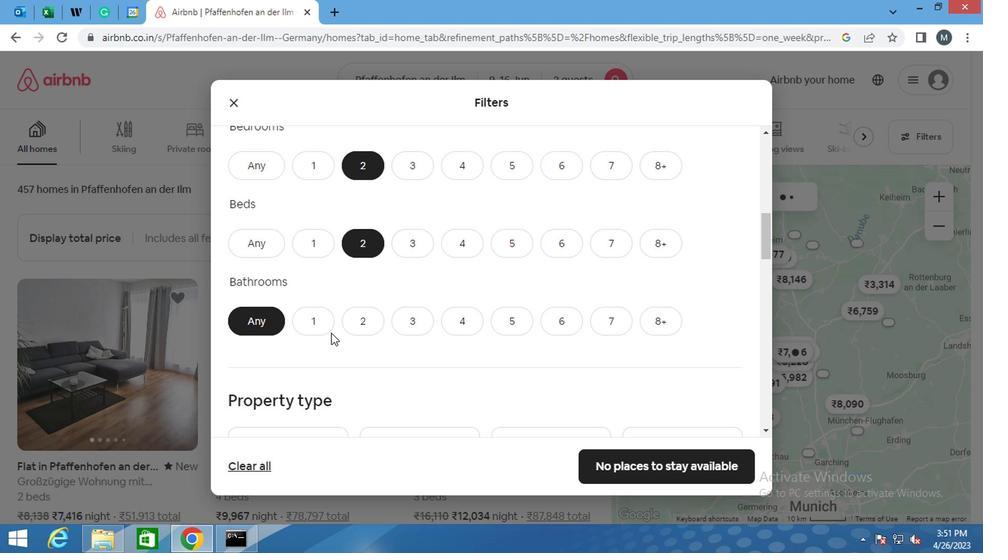 
Action: Mouse moved to (313, 312)
Screenshot: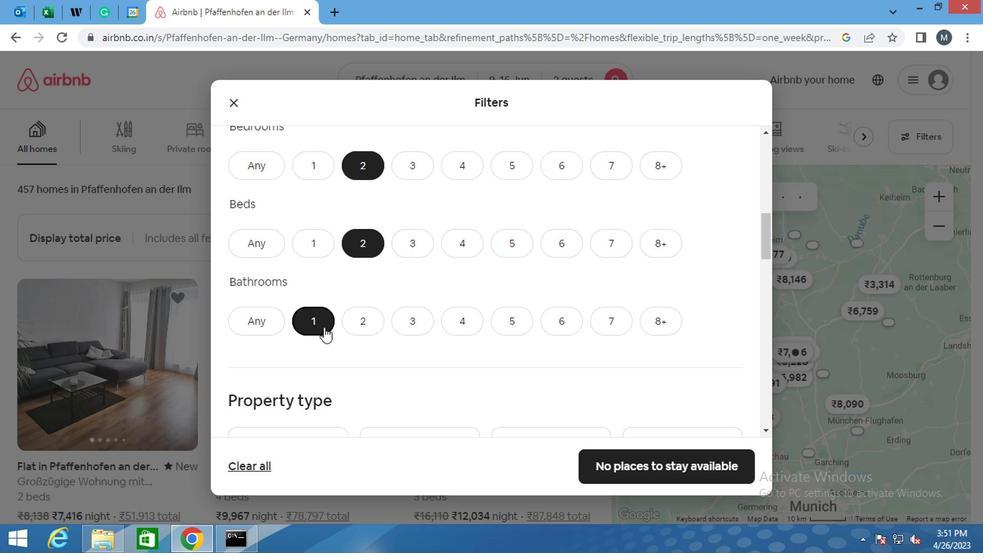 
Action: Mouse scrolled (313, 311) with delta (0, -1)
Screenshot: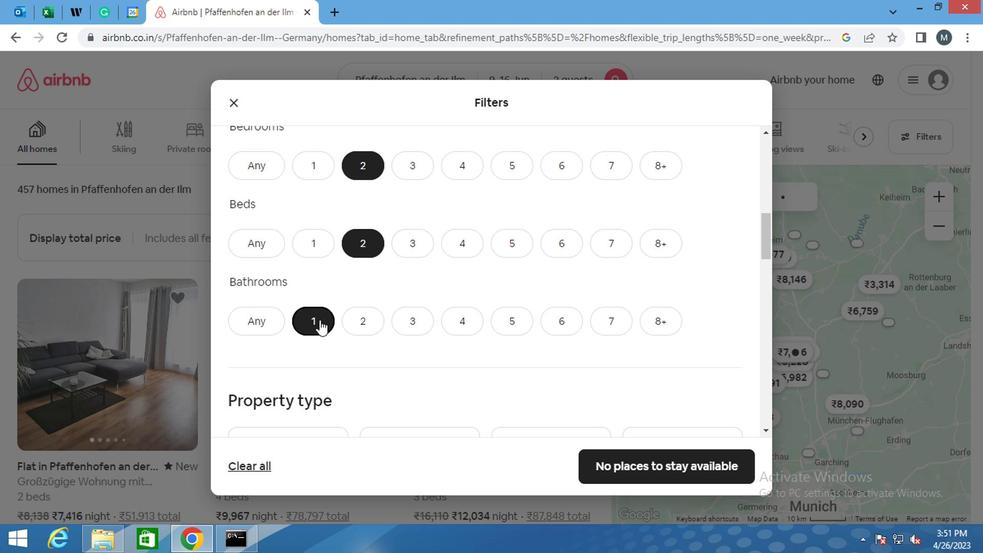 
Action: Mouse scrolled (313, 311) with delta (0, -1)
Screenshot: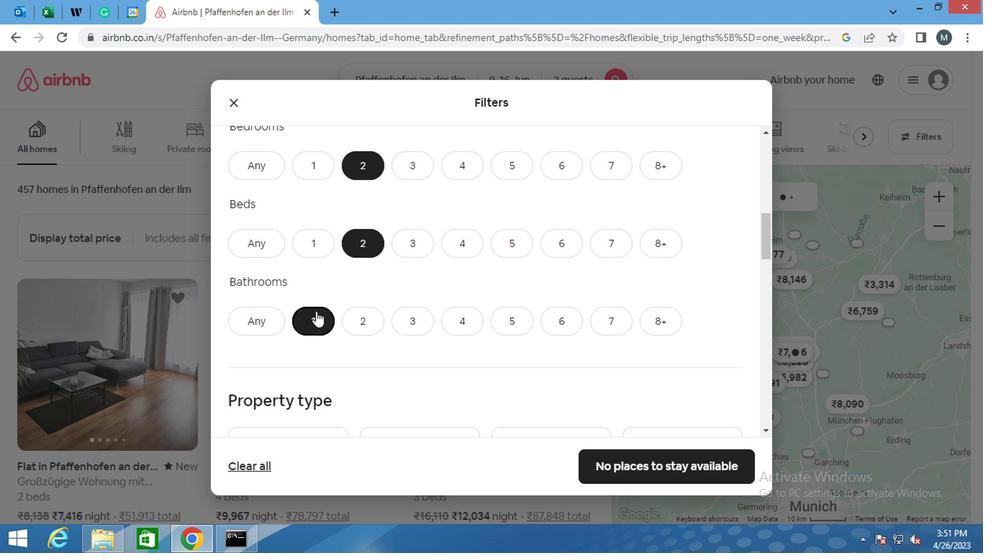 
Action: Mouse scrolled (313, 311) with delta (0, -1)
Screenshot: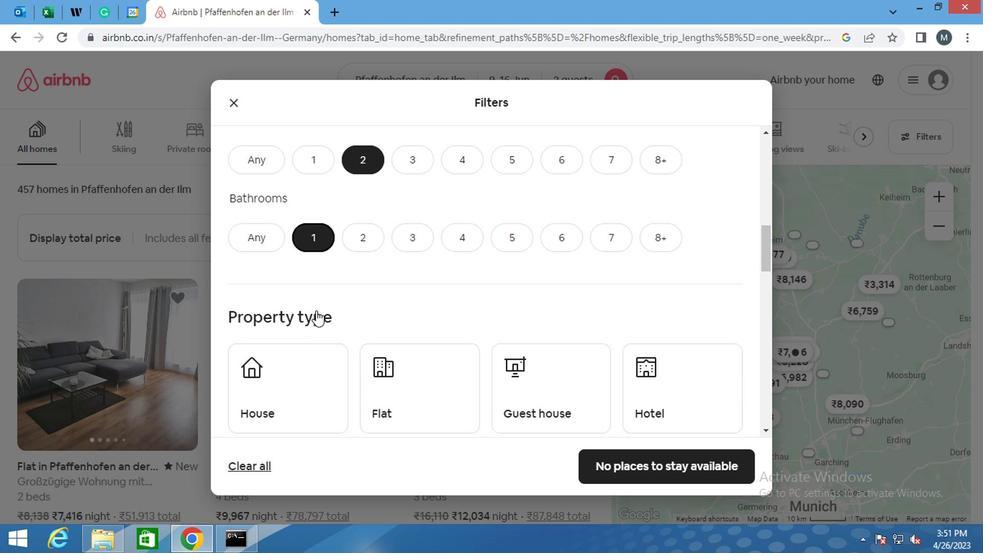 
Action: Mouse moved to (290, 273)
Screenshot: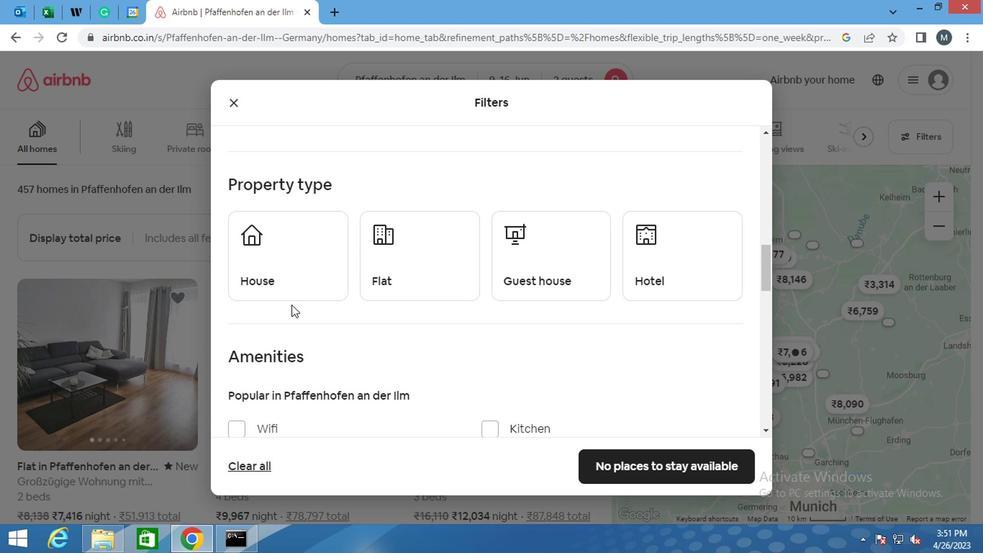
Action: Mouse pressed left at (290, 273)
Screenshot: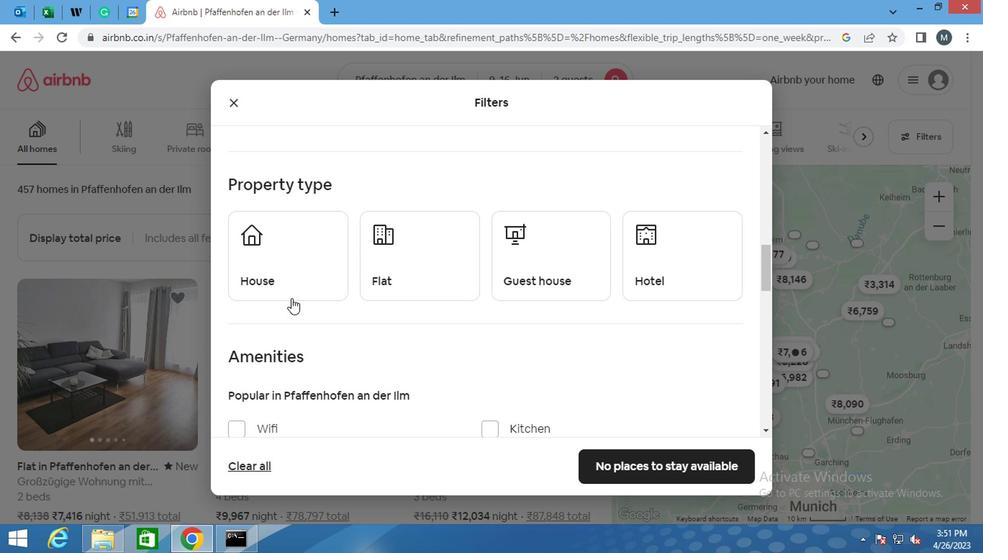 
Action: Mouse moved to (486, 286)
Screenshot: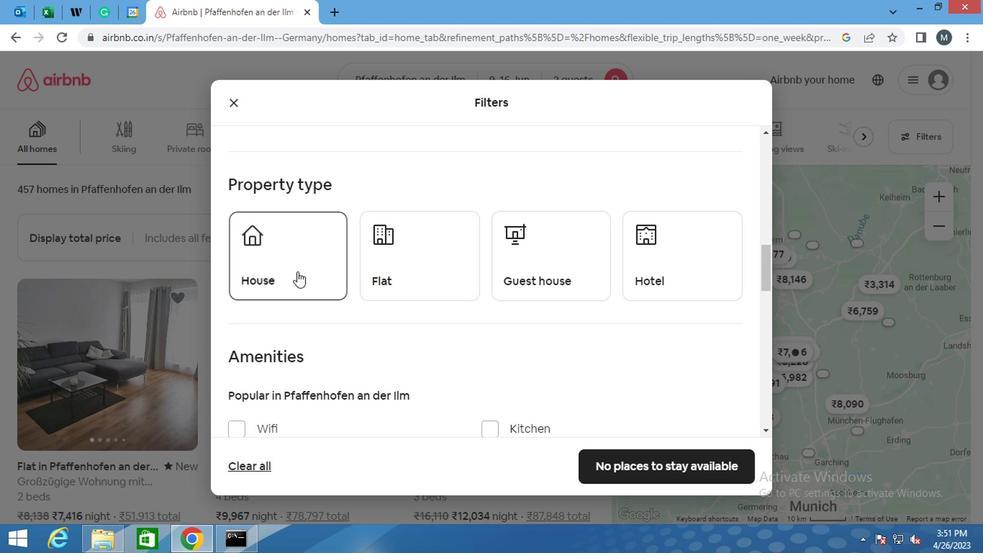 
Action: Mouse pressed left at (486, 286)
Screenshot: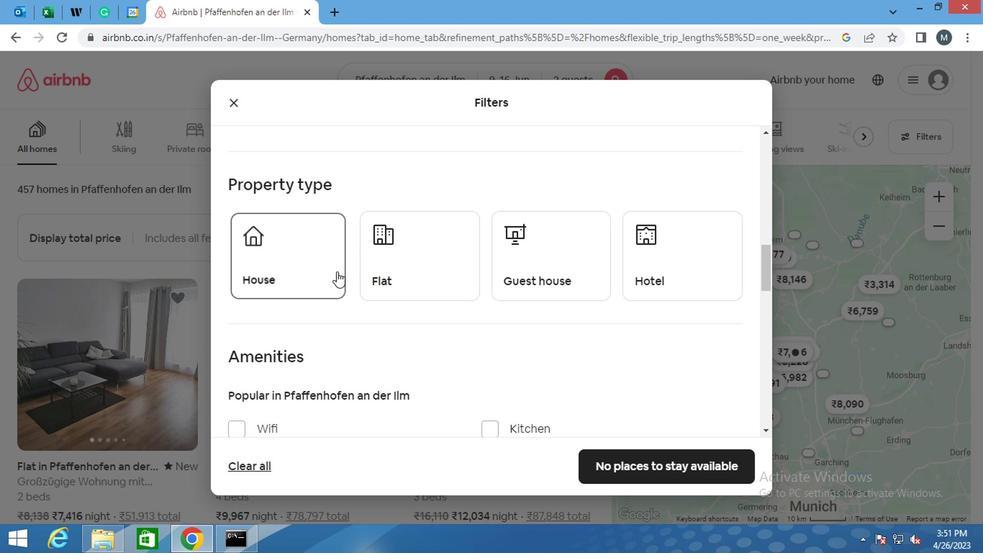 
Action: Mouse moved to (402, 278)
Screenshot: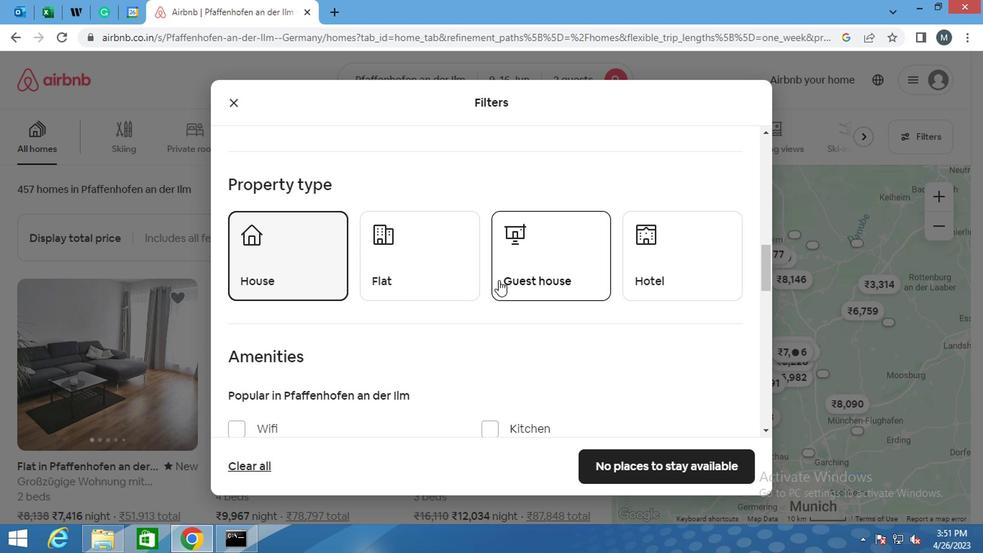 
Action: Mouse pressed left at (402, 278)
Screenshot: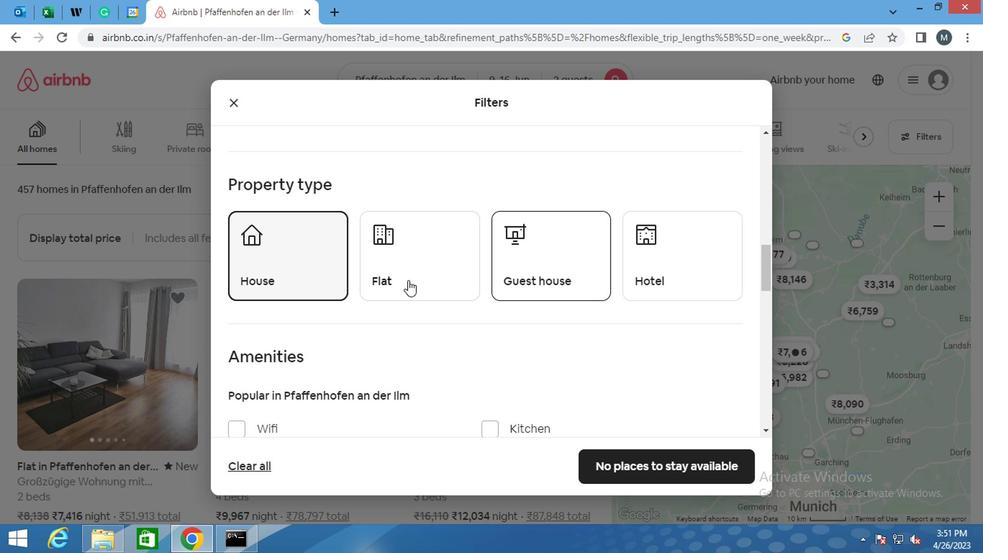 
Action: Mouse moved to (527, 268)
Screenshot: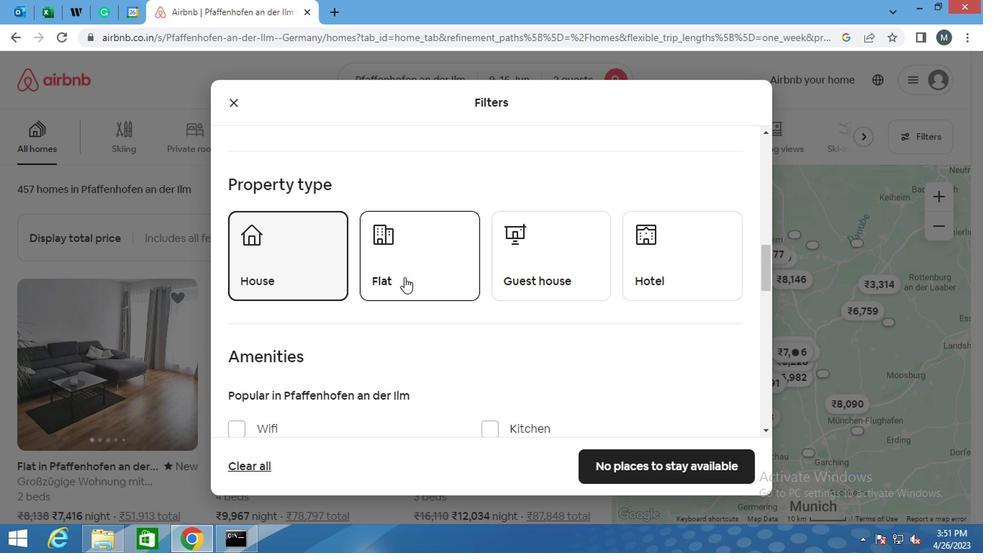 
Action: Mouse pressed left at (527, 268)
Screenshot: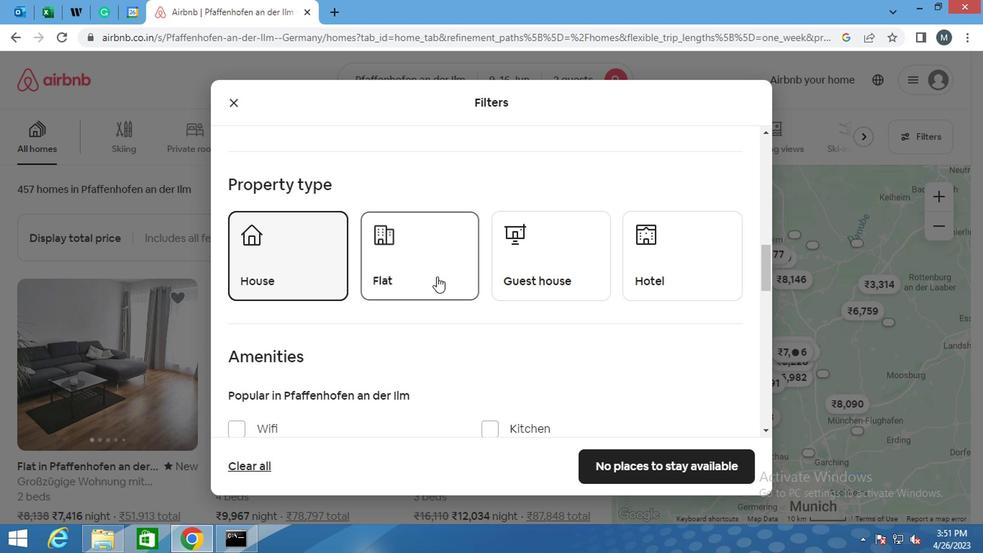 
Action: Mouse moved to (427, 280)
Screenshot: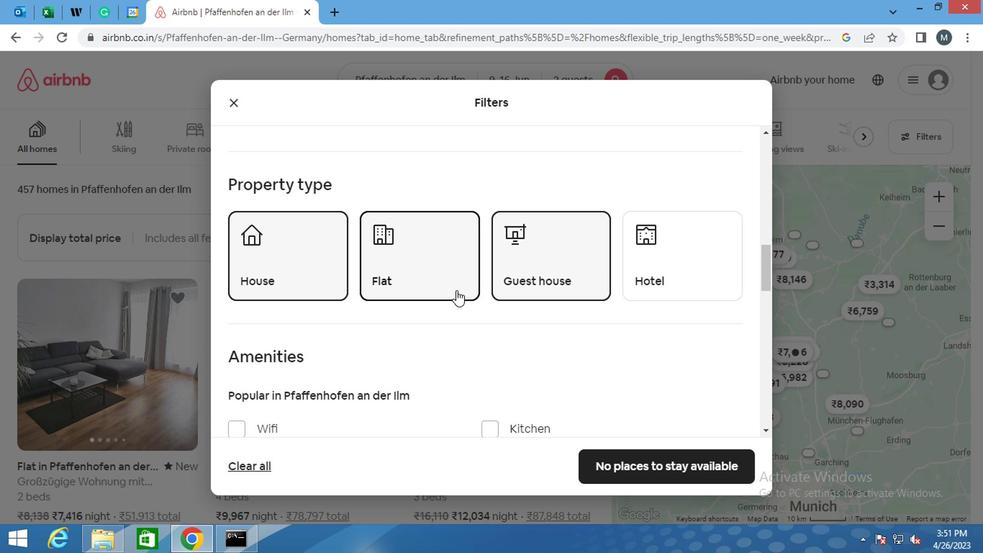 
Action: Mouse scrolled (427, 279) with delta (0, 0)
Screenshot: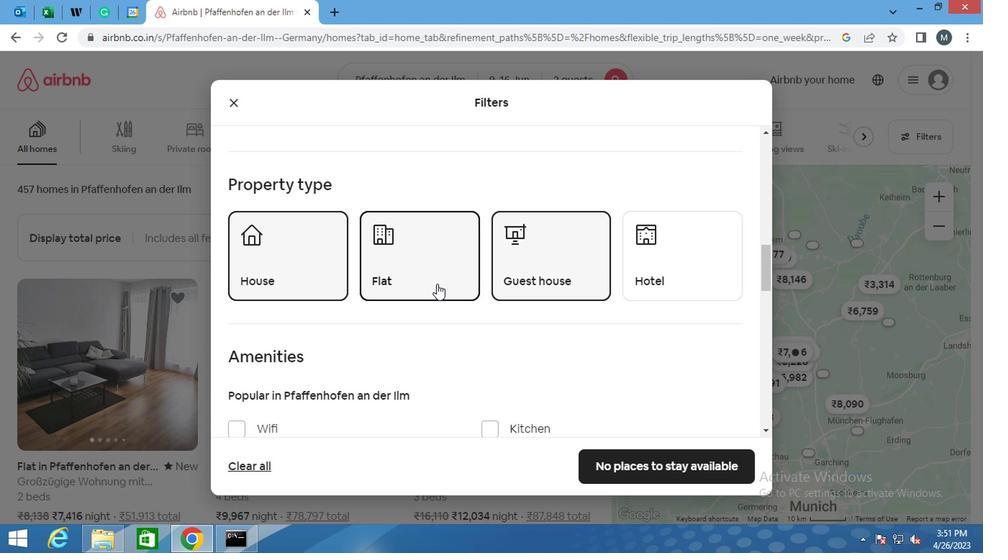 
Action: Mouse scrolled (427, 279) with delta (0, 0)
Screenshot: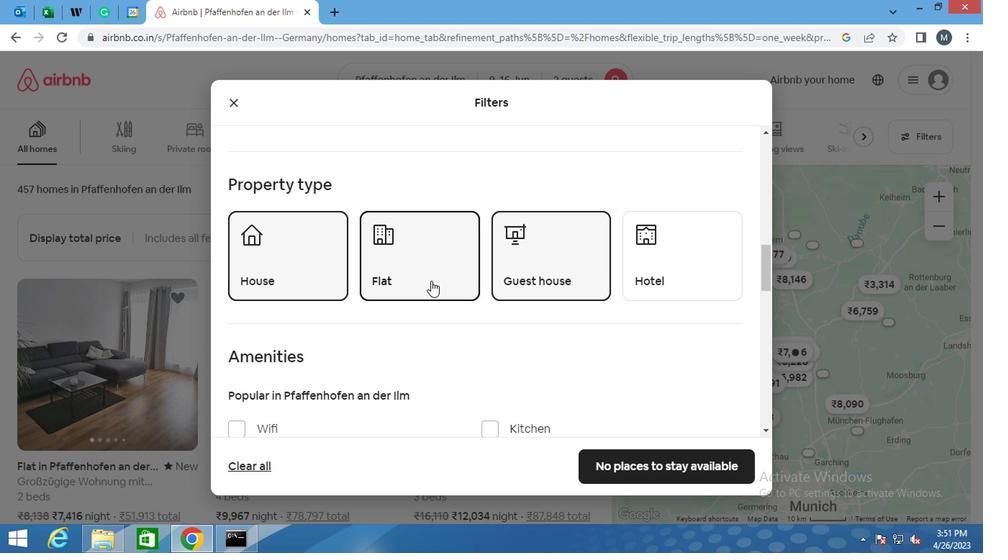 
Action: Mouse moved to (414, 284)
Screenshot: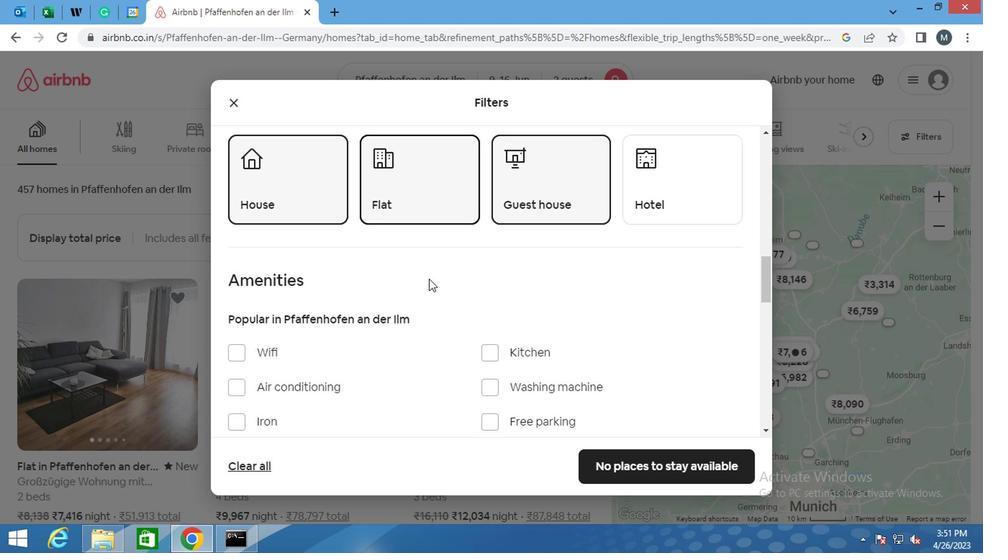 
Action: Mouse scrolled (414, 283) with delta (0, -1)
Screenshot: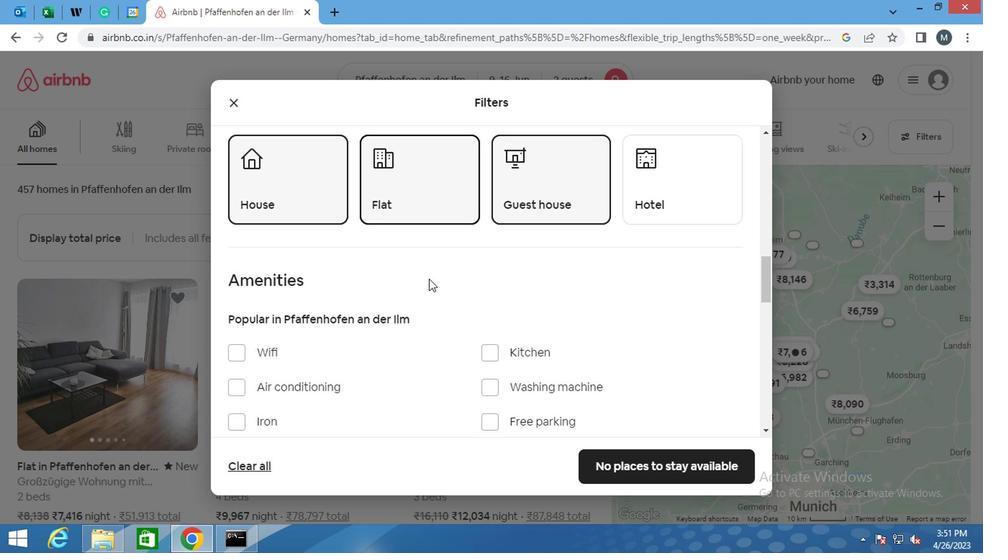 
Action: Mouse moved to (371, 264)
Screenshot: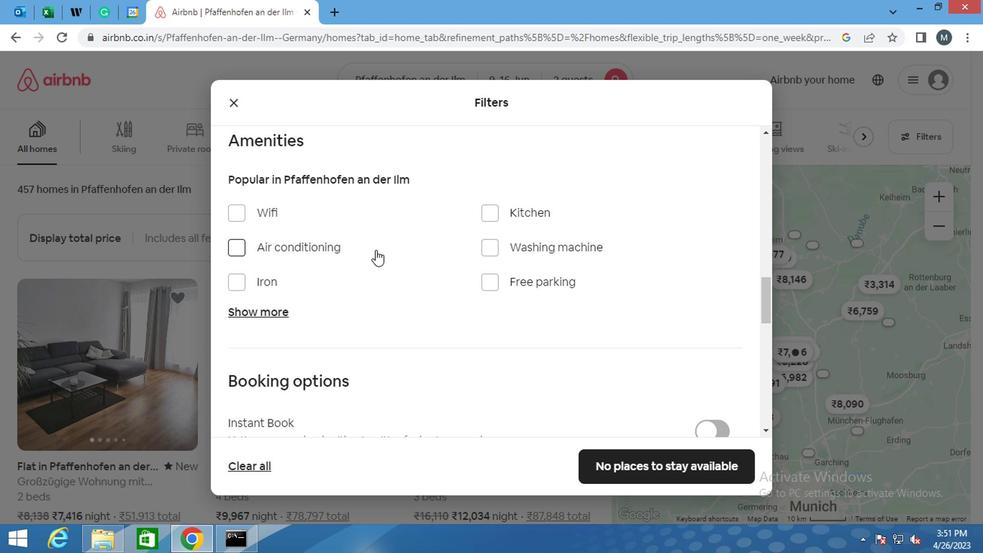 
Action: Mouse scrolled (371, 264) with delta (0, 0)
Screenshot: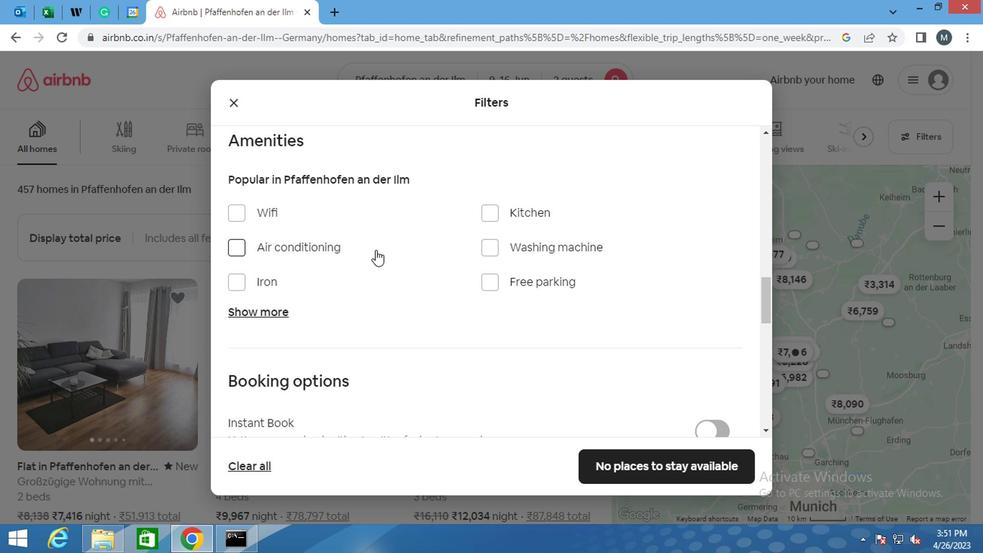 
Action: Mouse moved to (371, 271)
Screenshot: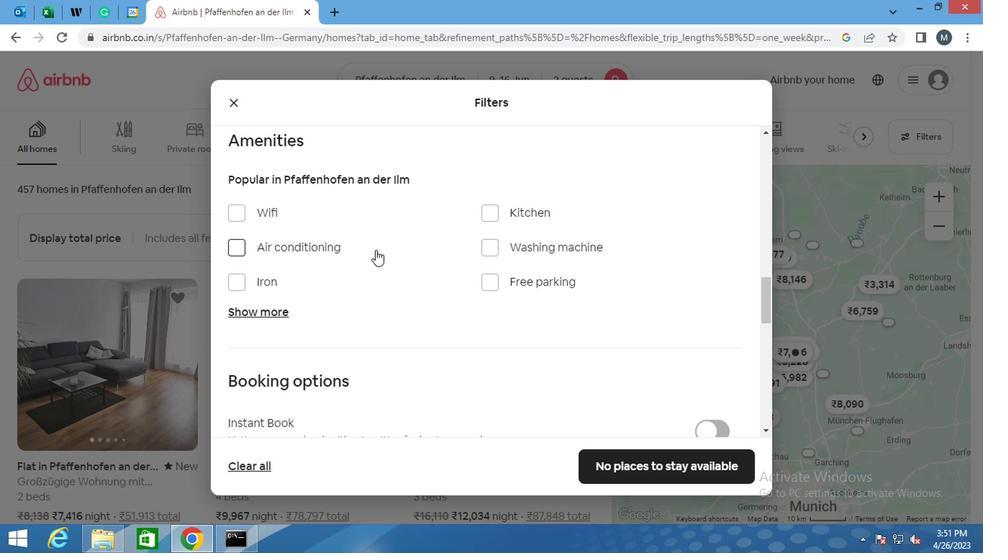 
Action: Mouse scrolled (371, 270) with delta (0, 0)
Screenshot: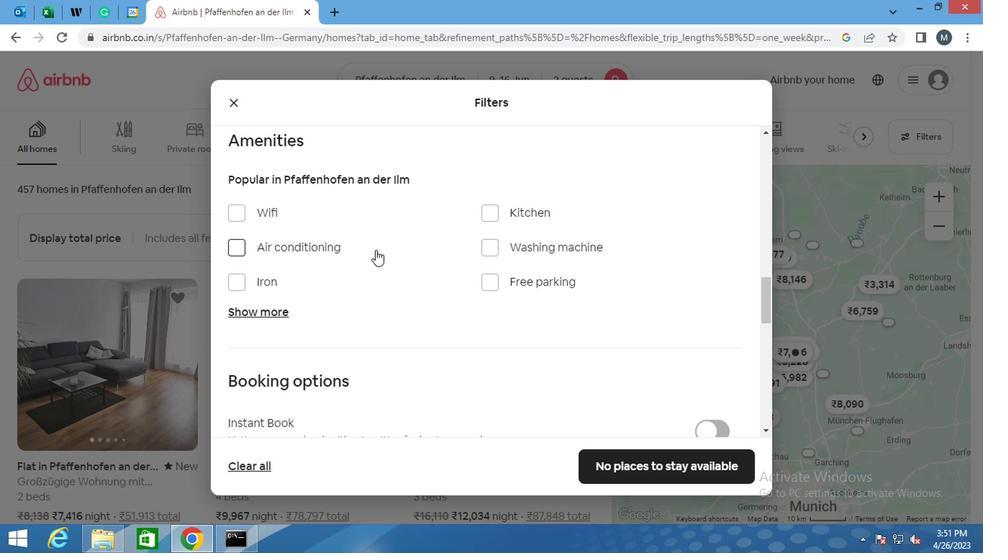 
Action: Mouse moved to (371, 273)
Screenshot: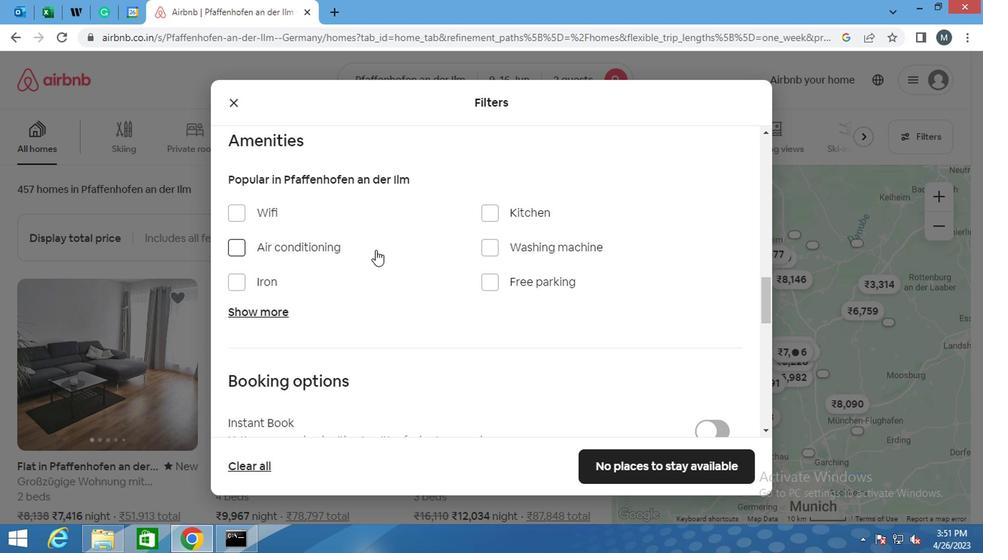 
Action: Mouse scrolled (371, 272) with delta (0, 0)
Screenshot: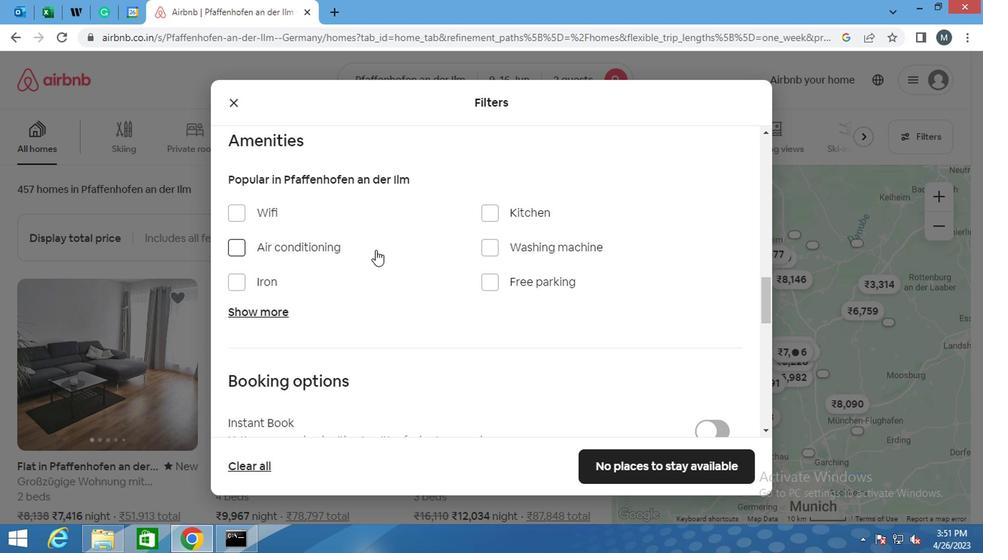 
Action: Mouse moved to (713, 269)
Screenshot: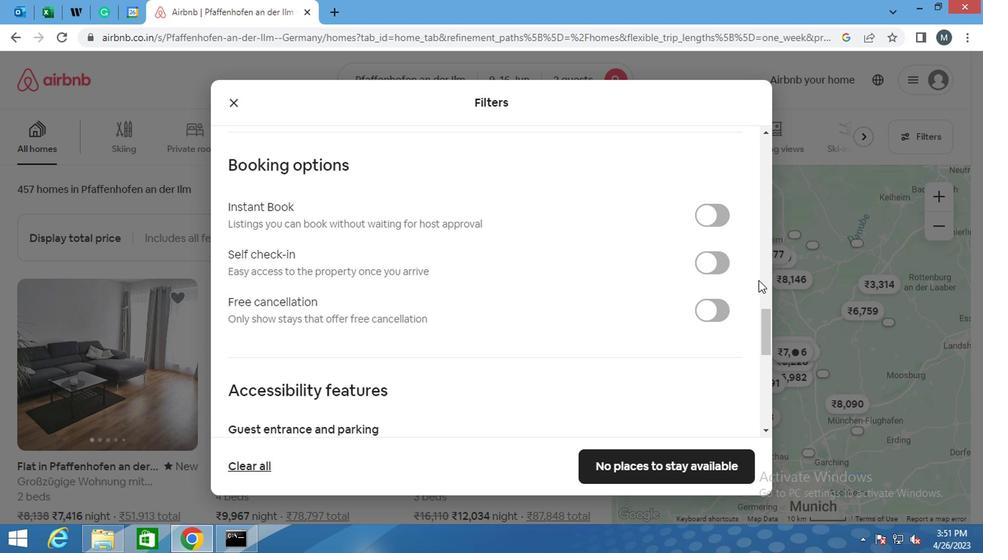 
Action: Mouse pressed left at (713, 269)
Screenshot: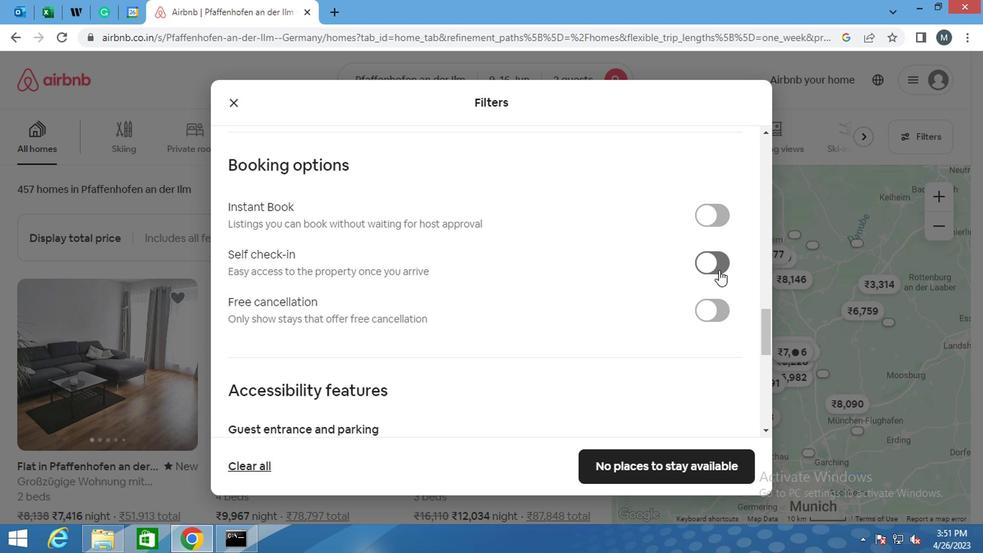 
Action: Mouse moved to (485, 347)
Screenshot: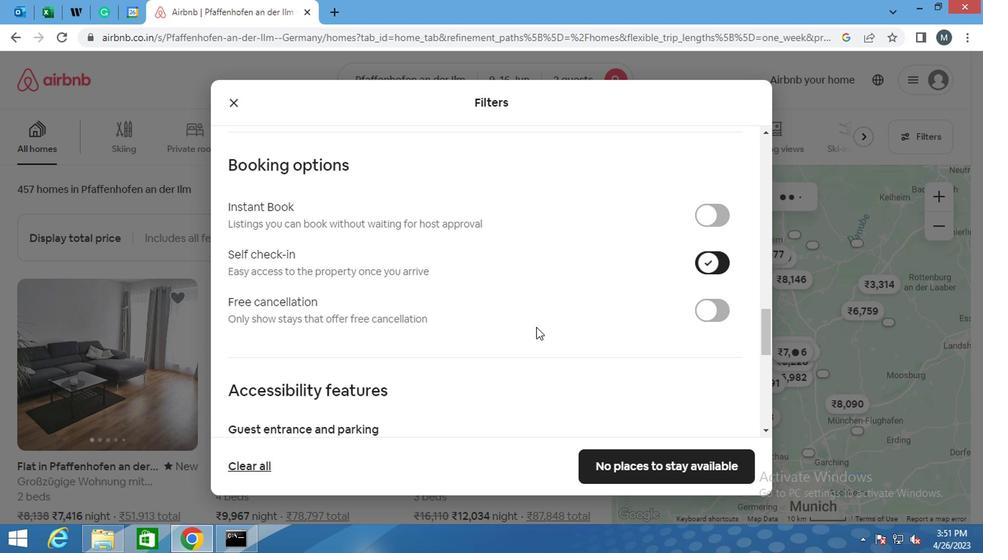 
Action: Mouse scrolled (485, 346) with delta (0, -1)
Screenshot: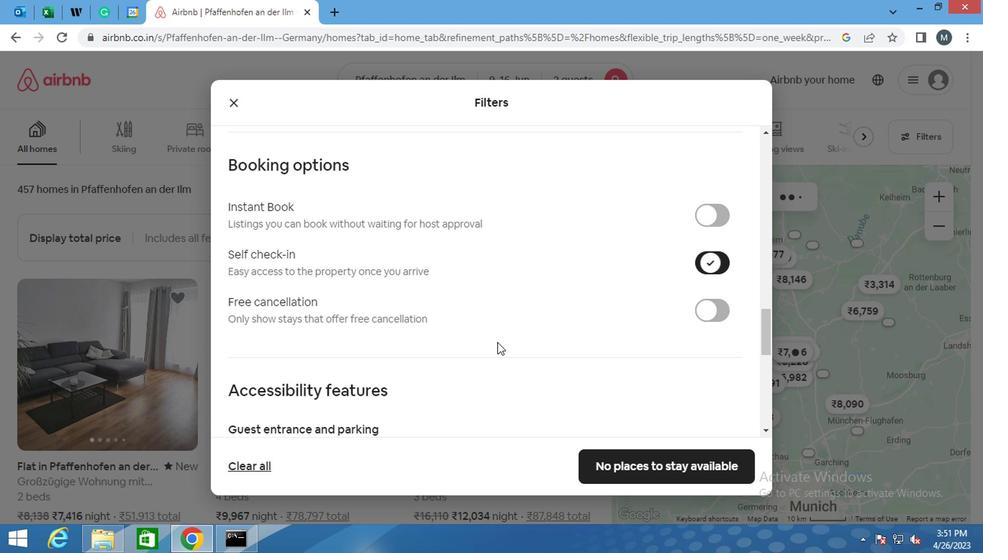 
Action: Mouse moved to (484, 347)
Screenshot: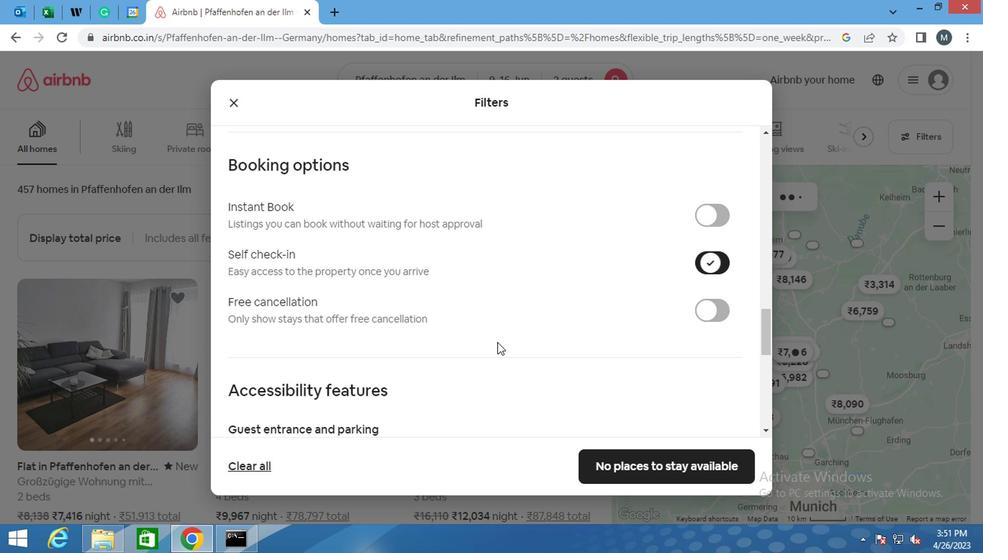 
Action: Mouse scrolled (484, 347) with delta (0, 0)
Screenshot: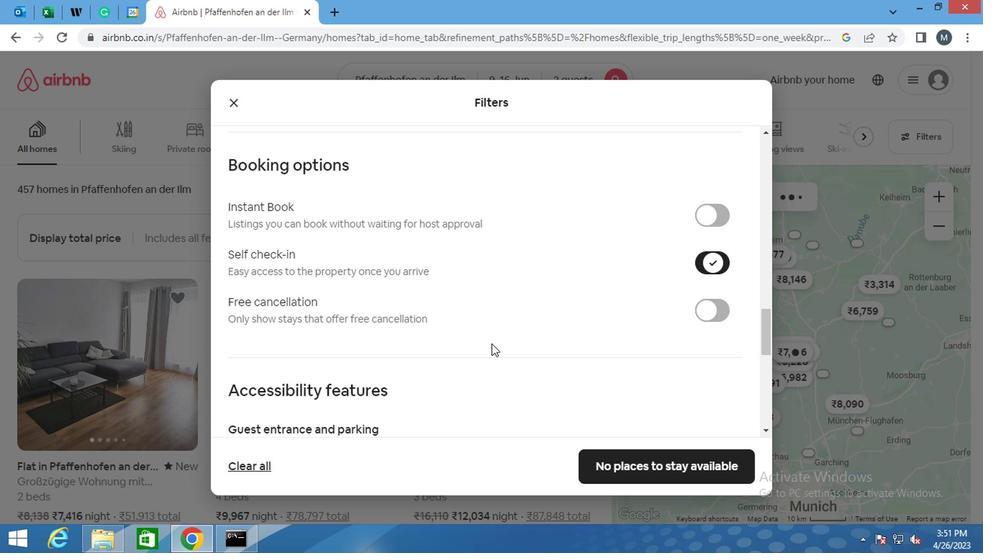 
Action: Mouse scrolled (484, 347) with delta (0, 0)
Screenshot: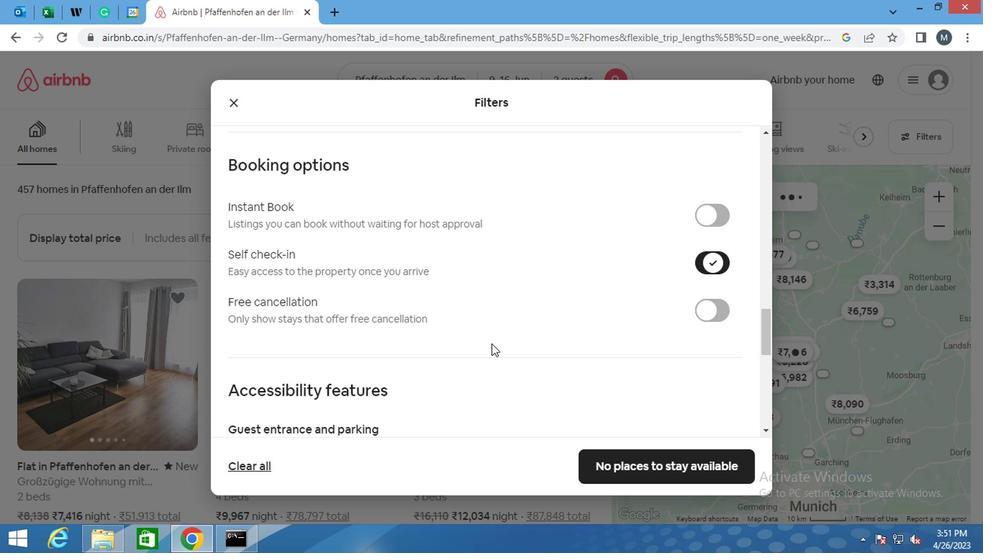 
Action: Mouse moved to (484, 349)
Screenshot: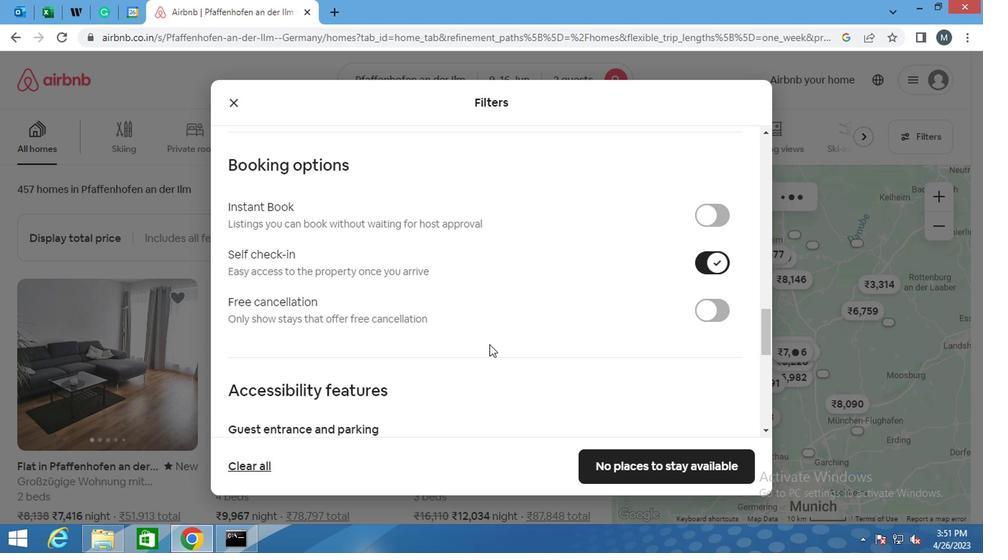 
Action: Mouse scrolled (484, 348) with delta (0, 0)
Screenshot: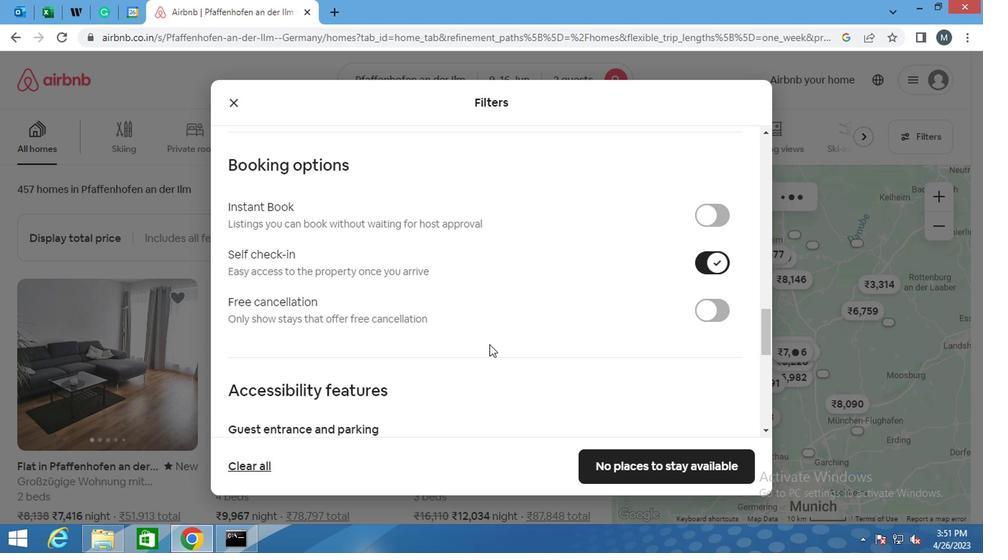 
Action: Mouse moved to (474, 354)
Screenshot: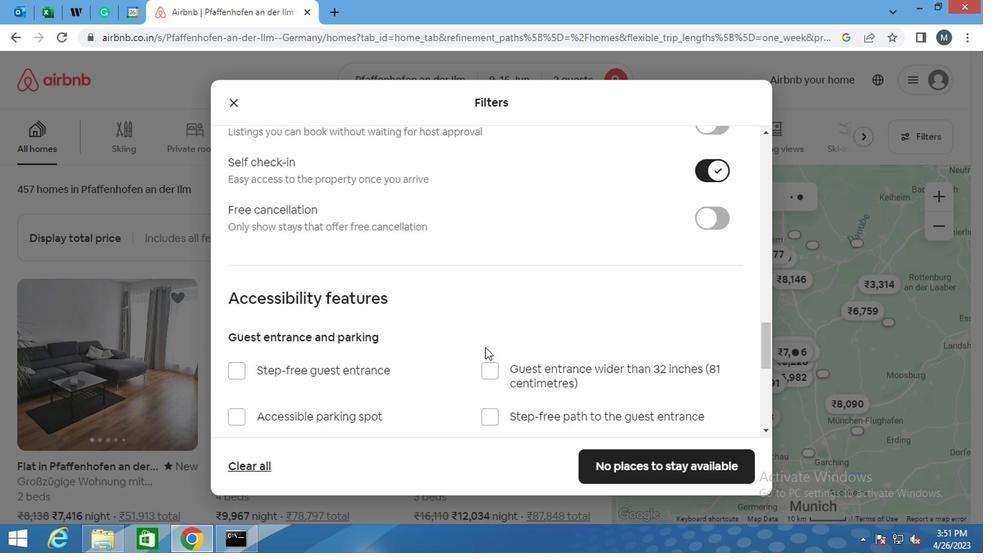 
Action: Mouse scrolled (474, 354) with delta (0, 0)
Screenshot: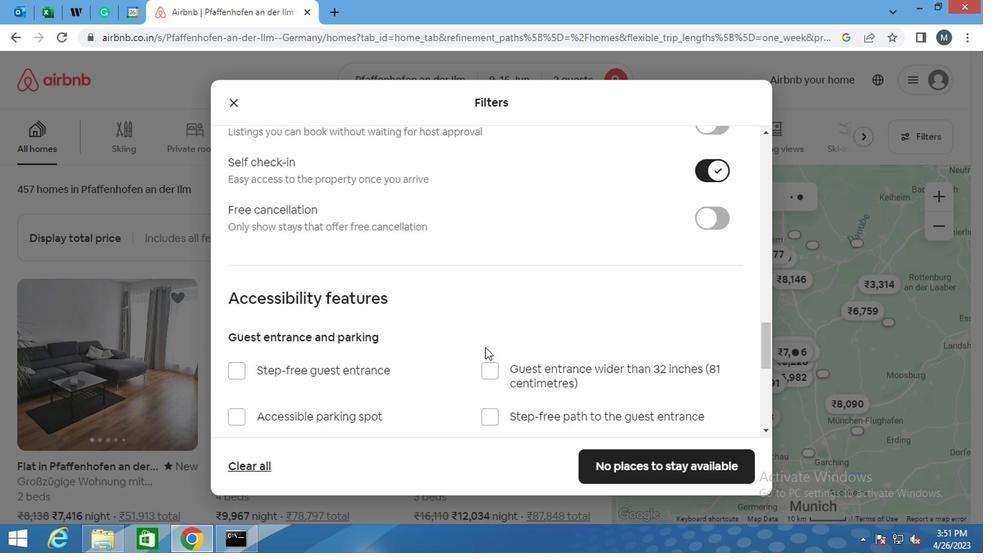 
Action: Mouse moved to (473, 356)
Screenshot: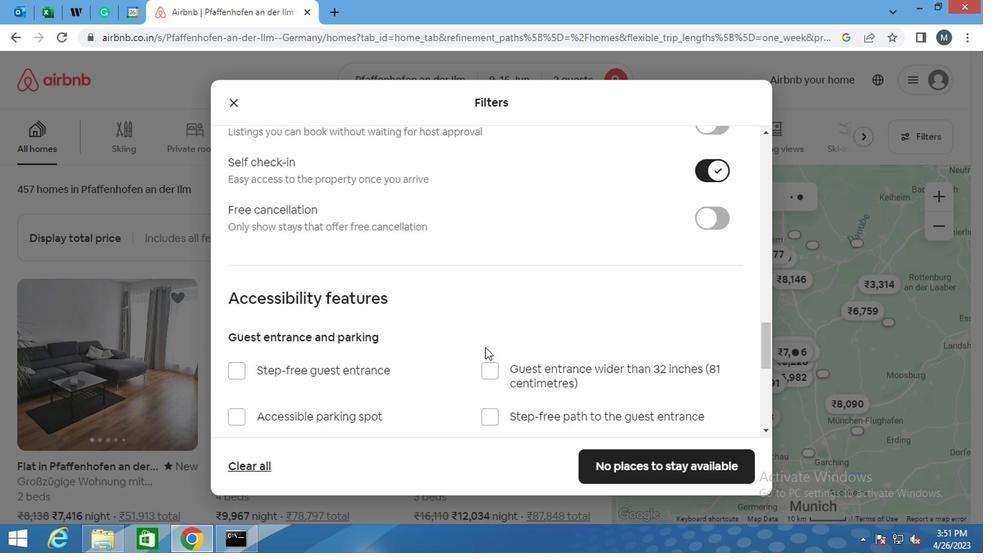 
Action: Mouse scrolled (473, 356) with delta (0, 0)
Screenshot: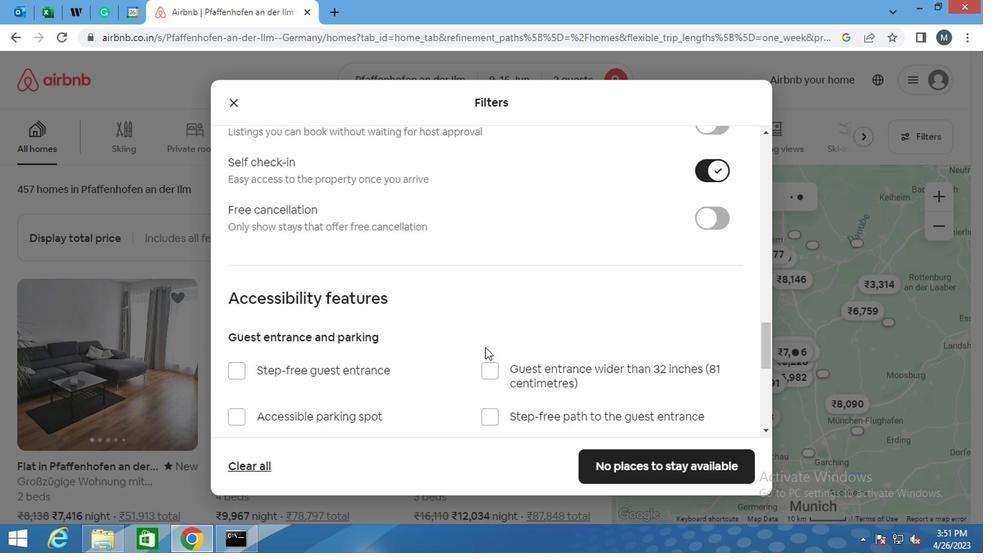 
Action: Mouse moved to (392, 375)
Screenshot: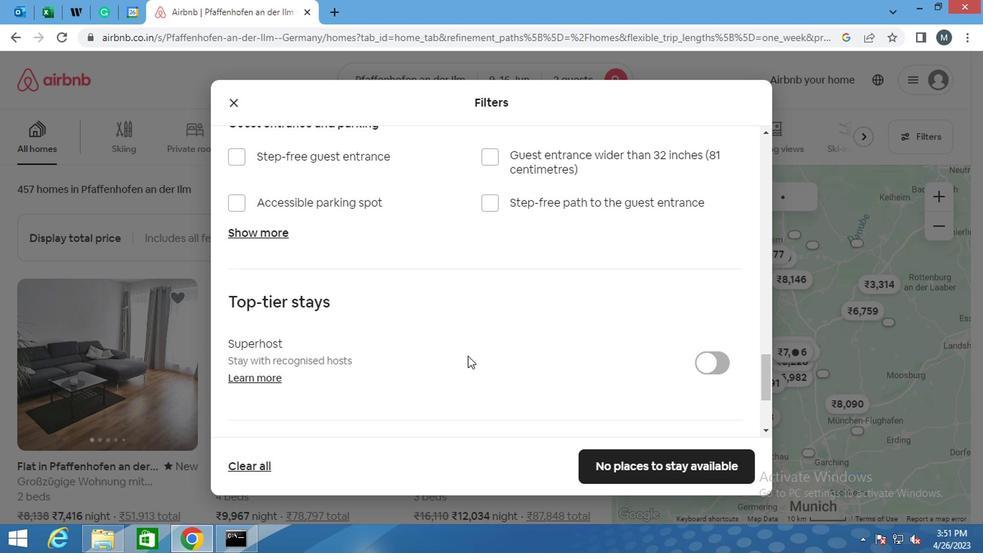 
Action: Mouse scrolled (392, 375) with delta (0, 0)
Screenshot: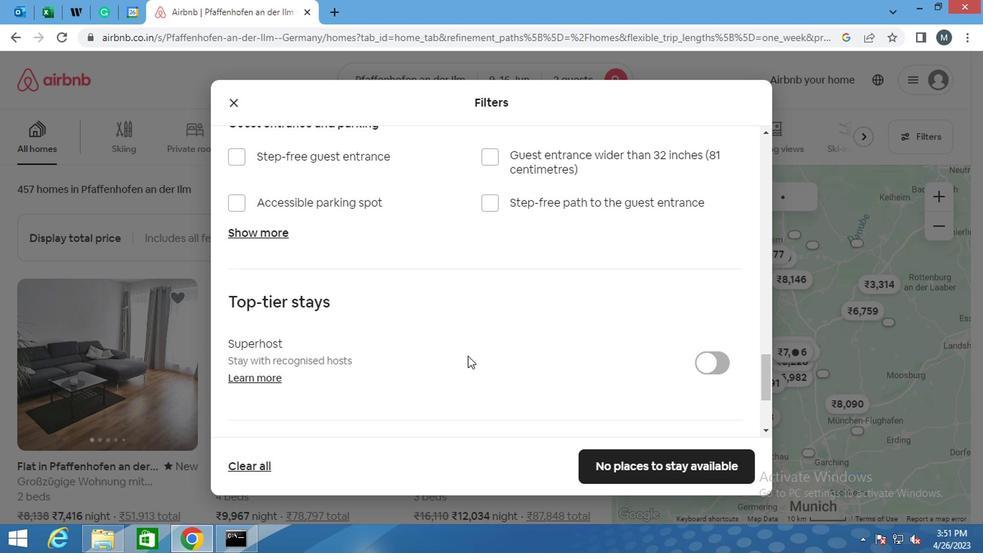 
Action: Mouse moved to (389, 379)
Screenshot: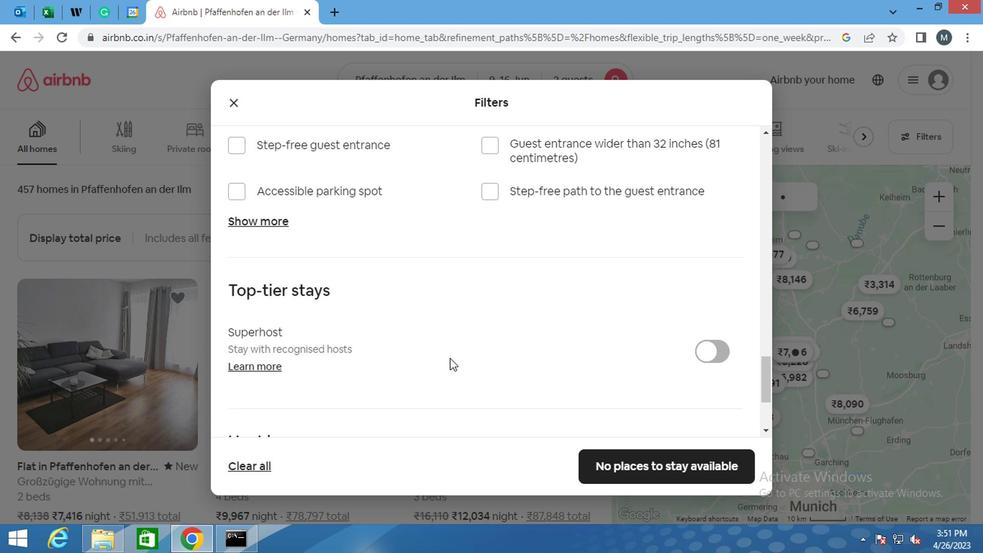 
Action: Mouse scrolled (389, 378) with delta (0, 0)
Screenshot: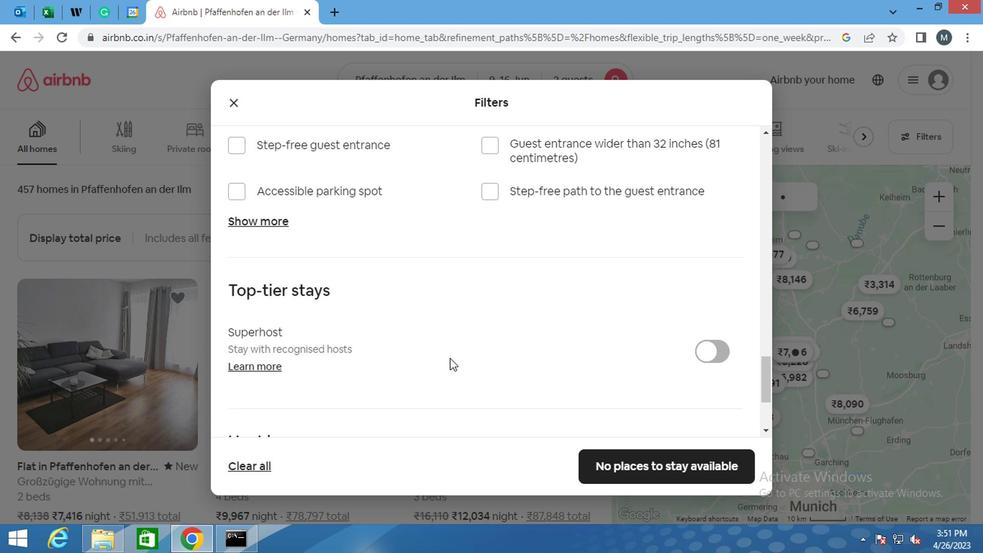 
Action: Mouse moved to (249, 338)
Screenshot: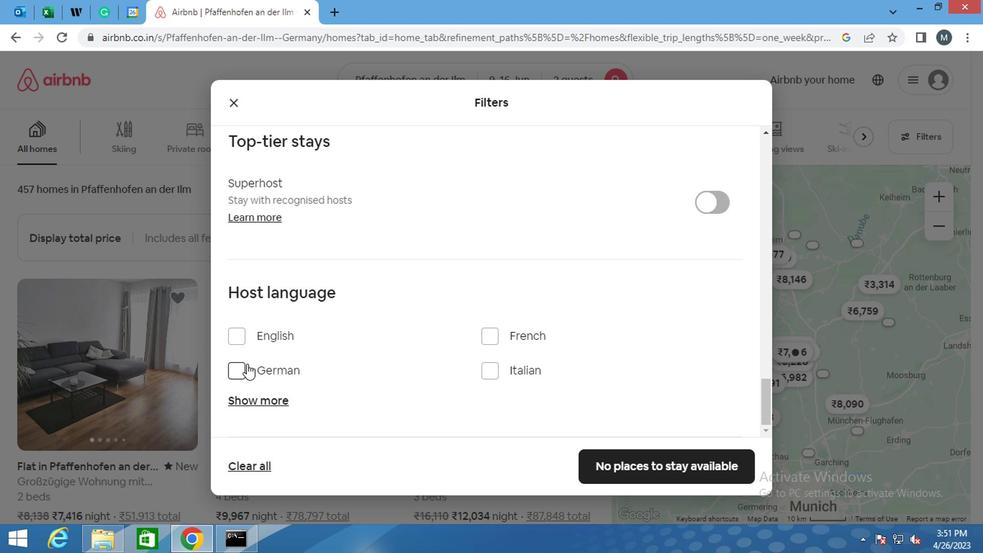 
Action: Mouse pressed left at (249, 338)
Screenshot: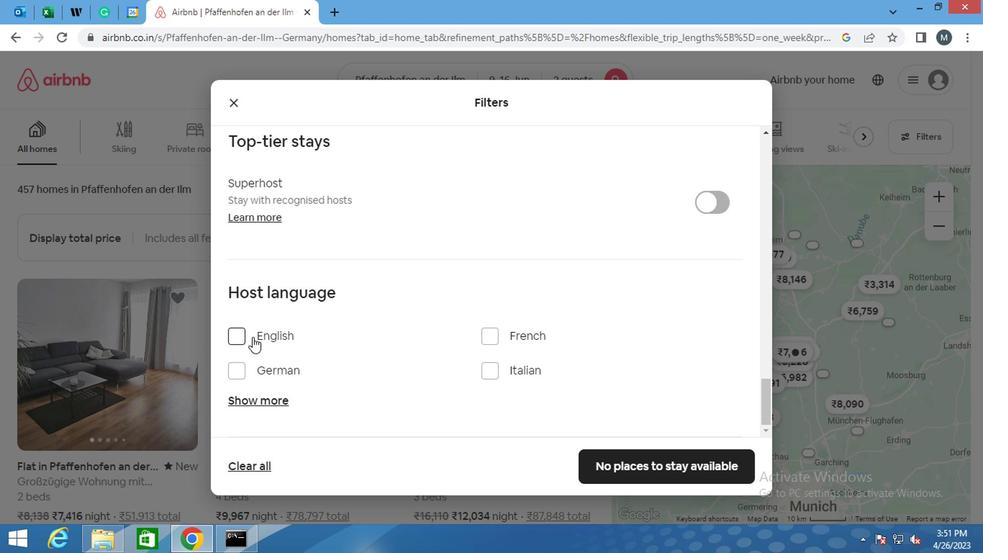 
Action: Mouse moved to (721, 465)
Screenshot: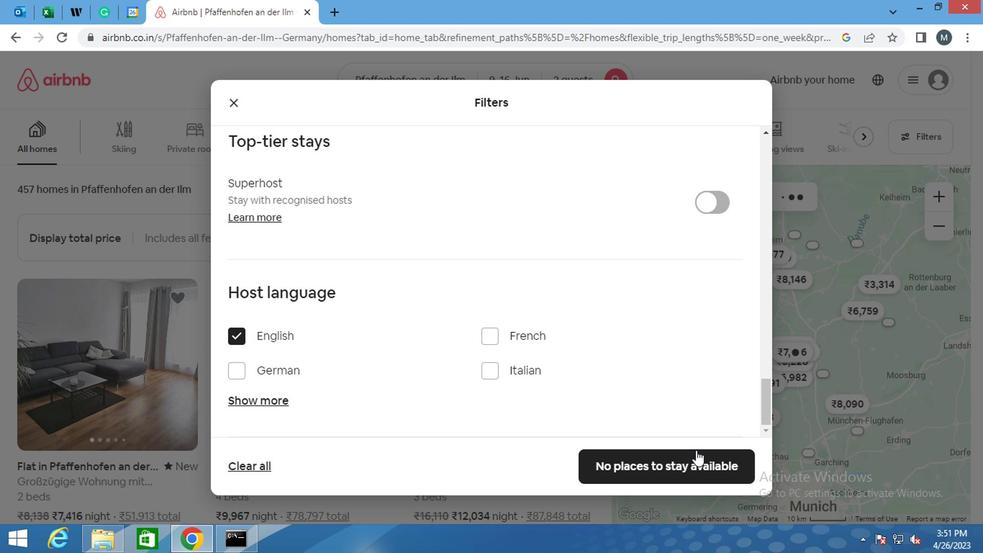 
Action: Mouse pressed left at (721, 465)
Screenshot: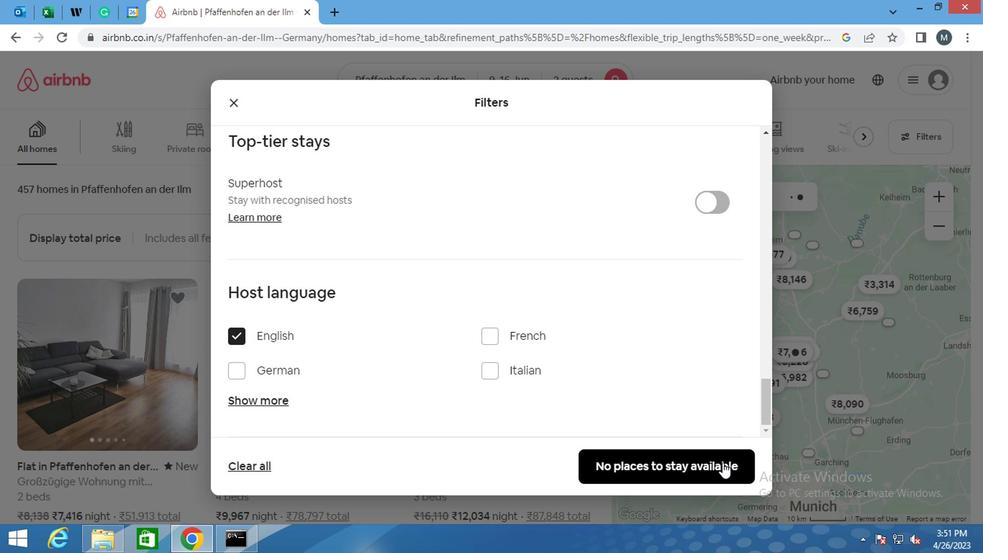 
Action: Mouse moved to (721, 465)
Screenshot: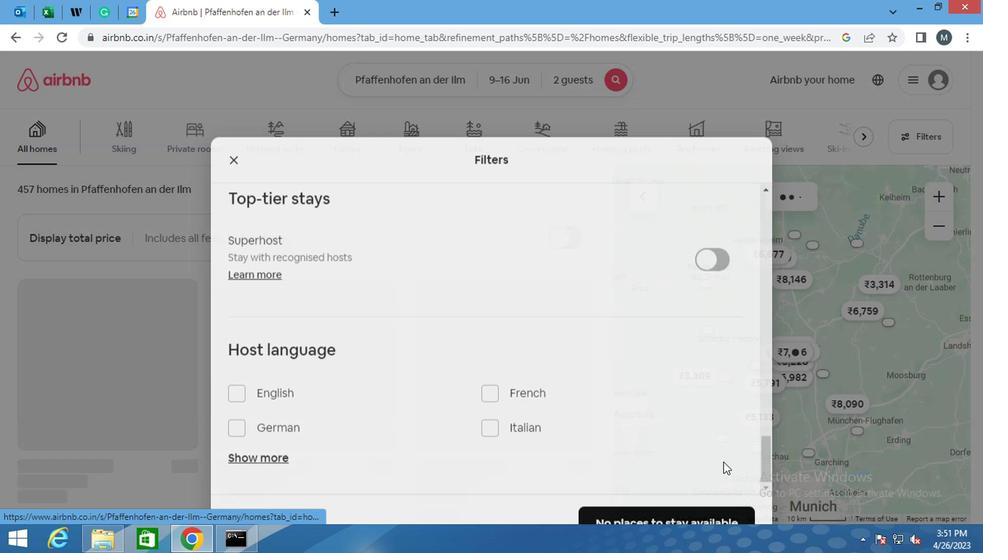 
